 Task: Look for space in Anshan, China from 22nd June, 2023 to 30th June, 2023 for 2 adults in price range Rs.7000 to Rs.15000. Place can be entire place with 1  bedroom having 1 bed and 1 bathroom. Property type can be house, flat, guest house, hotel. Booking option can be shelf check-in. Required host language is Chinese (Simplified).
Action: Mouse moved to (690, 92)
Screenshot: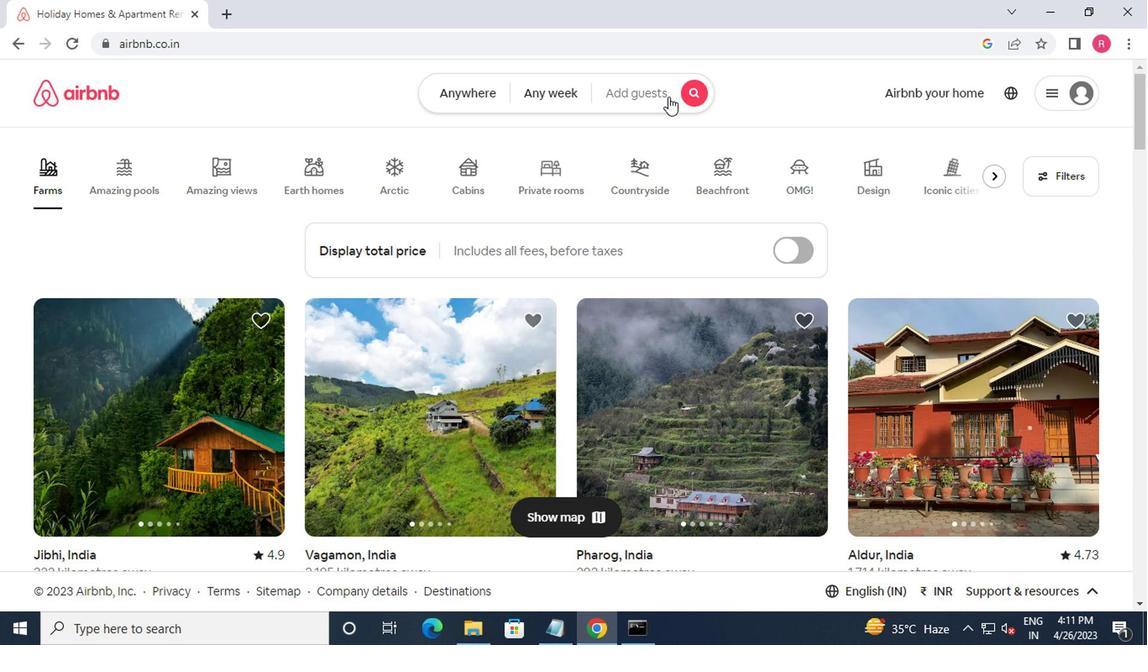 
Action: Mouse pressed left at (690, 92)
Screenshot: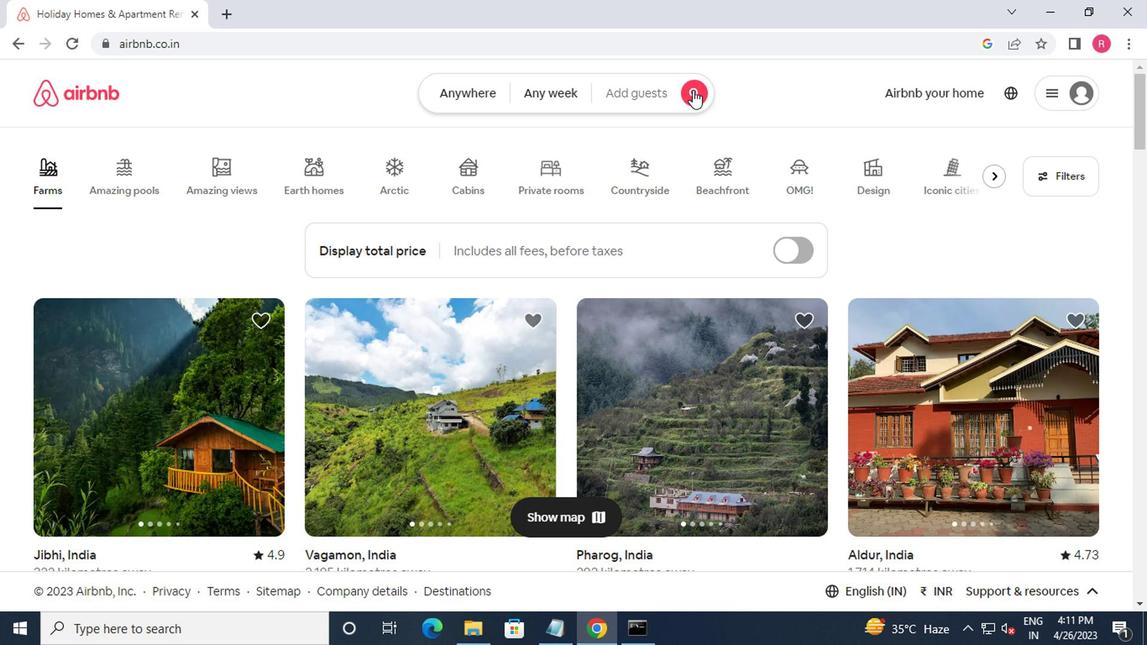 
Action: Mouse moved to (370, 173)
Screenshot: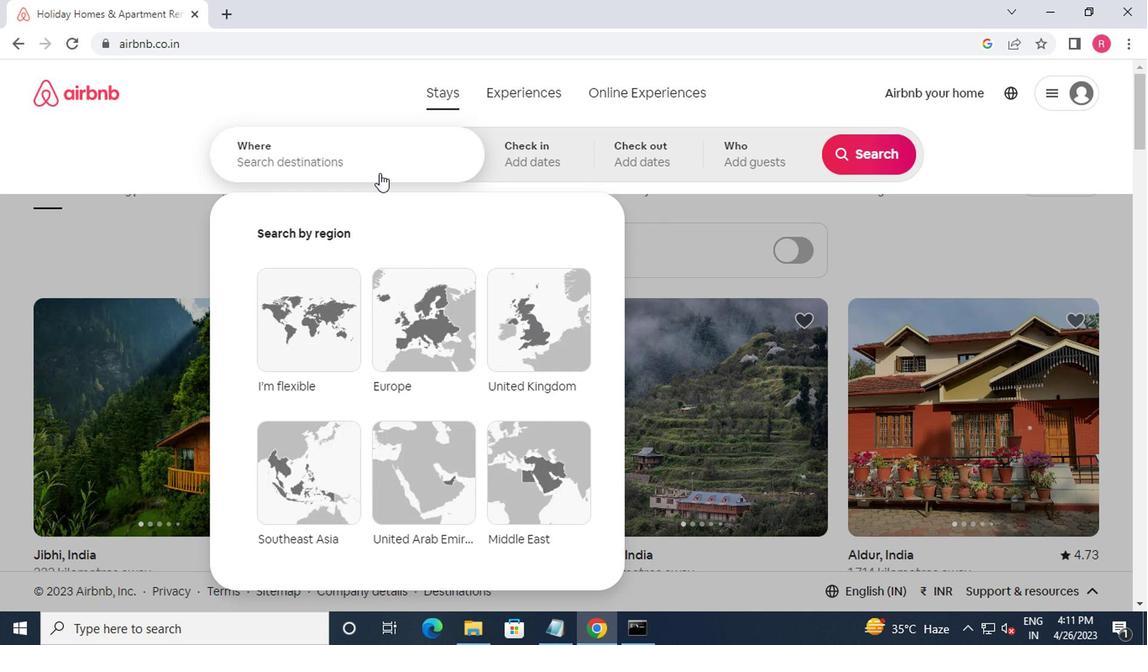 
Action: Mouse pressed left at (370, 173)
Screenshot: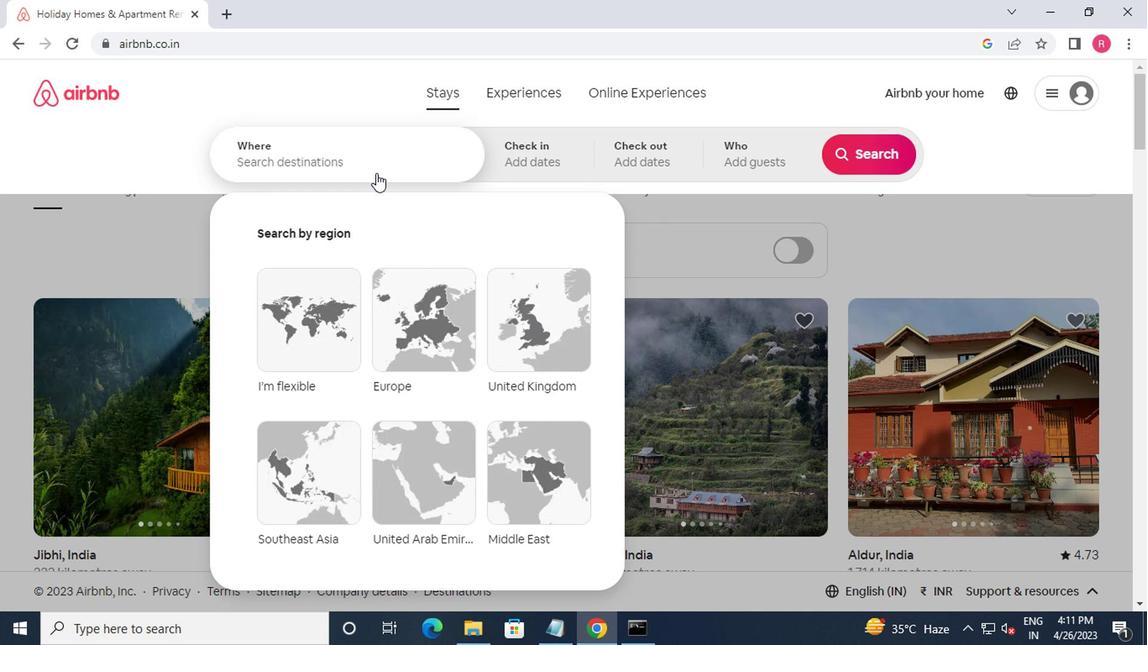 
Action: Mouse moved to (376, 171)
Screenshot: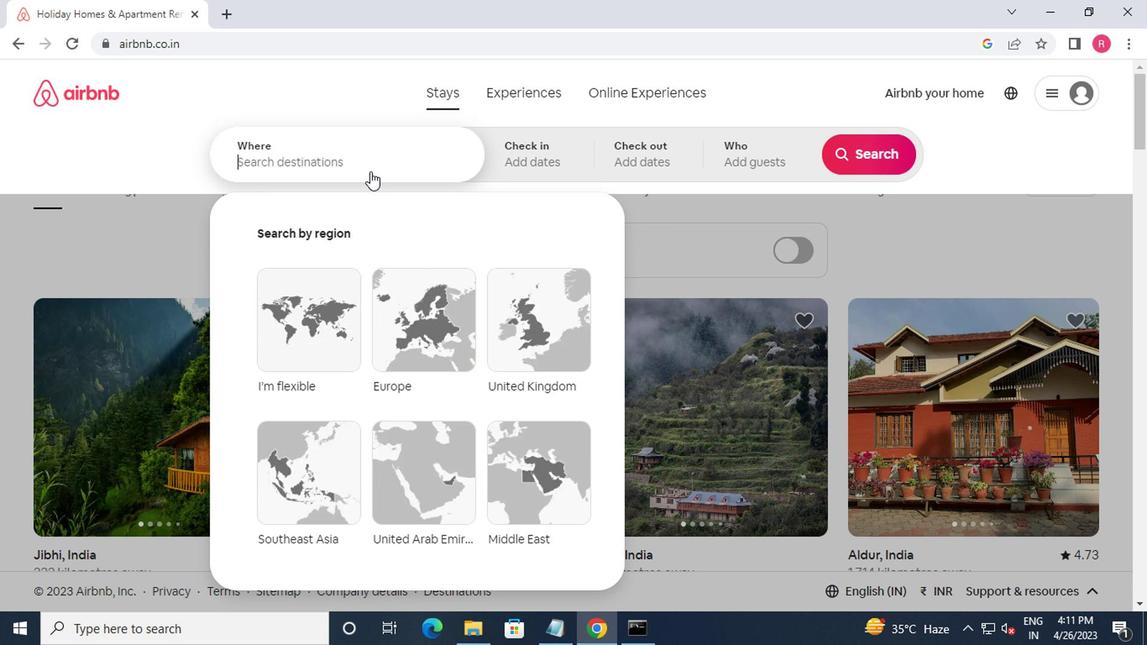 
Action: Key pressed anshan,china<Key.down><Key.enter>
Screenshot: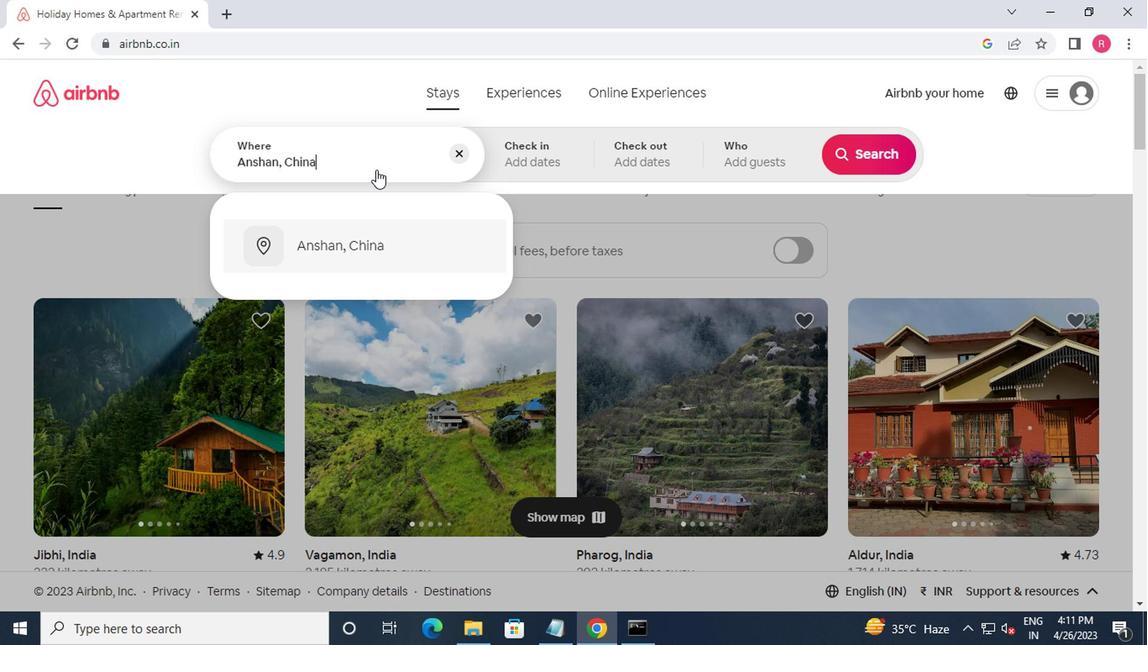 
Action: Mouse moved to (847, 292)
Screenshot: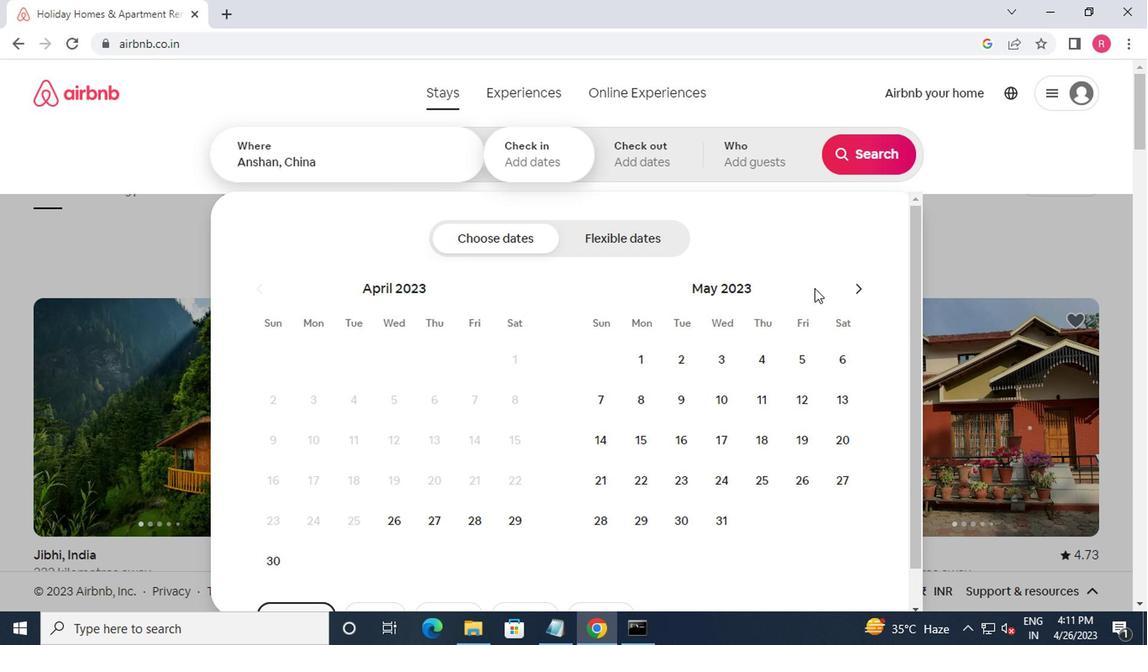 
Action: Mouse pressed left at (847, 292)
Screenshot: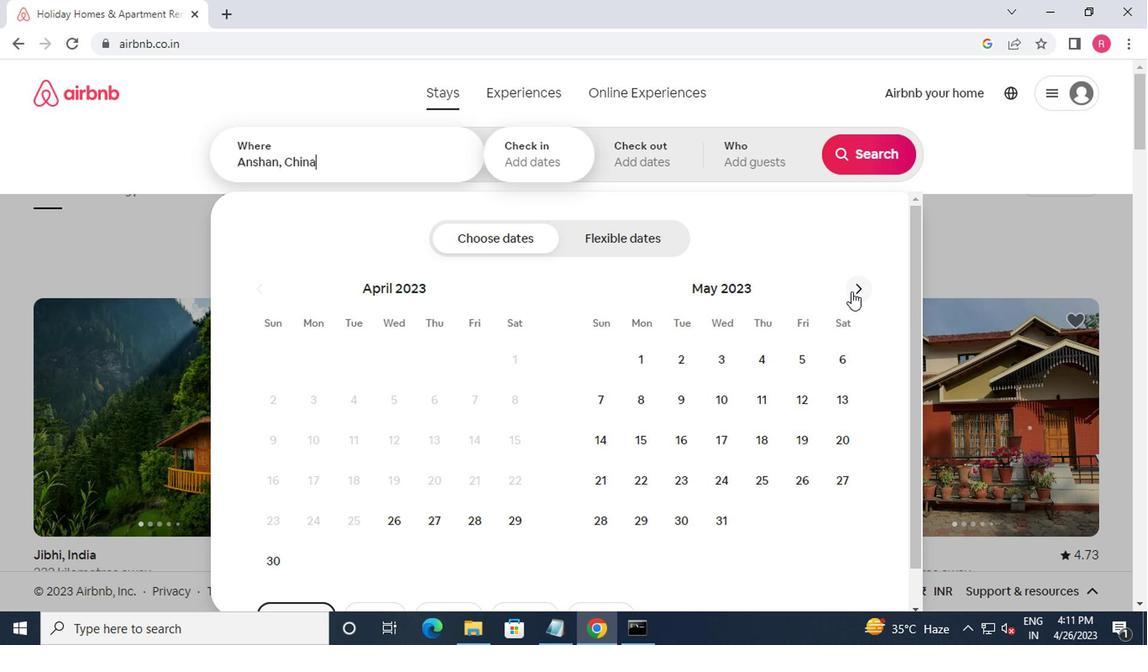 
Action: Mouse moved to (848, 292)
Screenshot: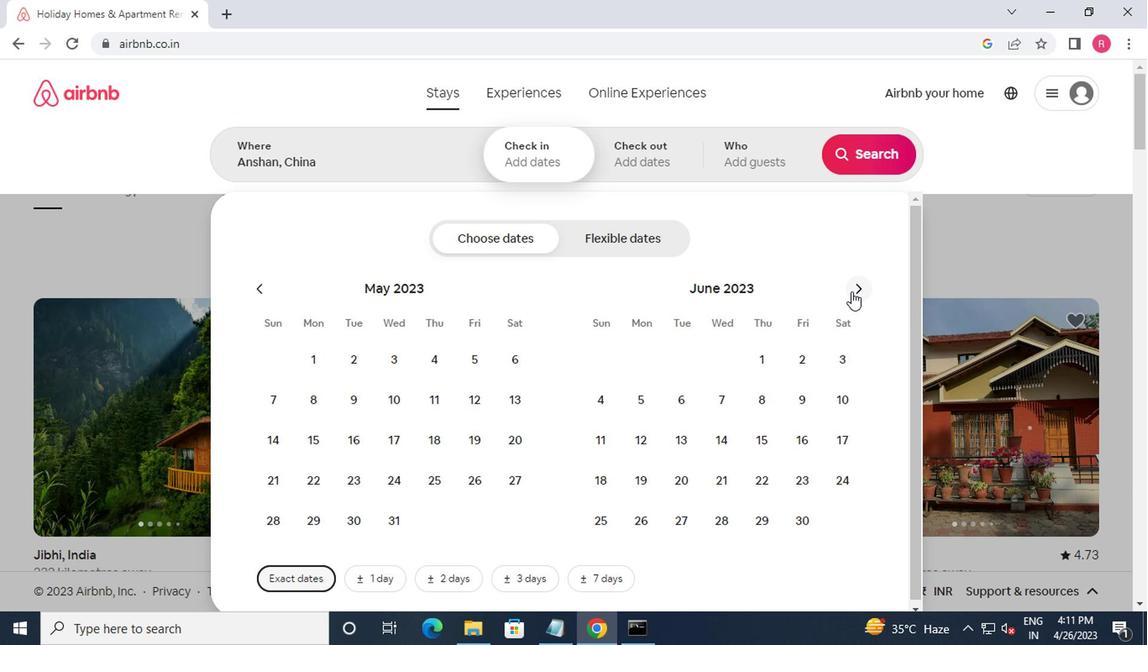 
Action: Mouse pressed left at (848, 292)
Screenshot: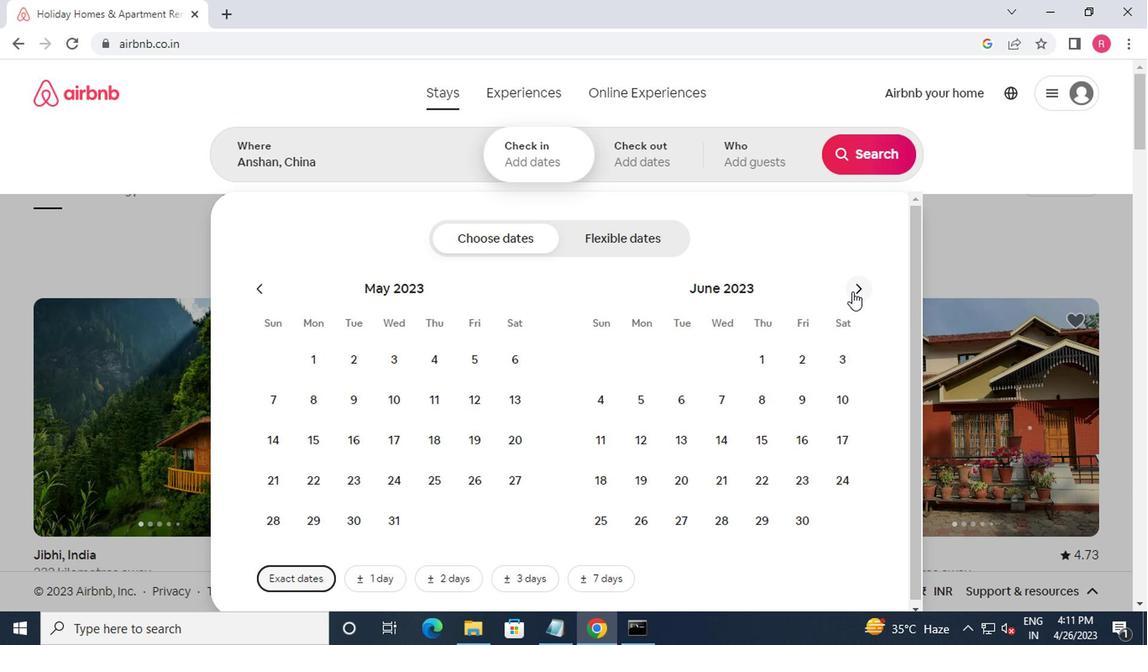 
Action: Mouse moved to (429, 489)
Screenshot: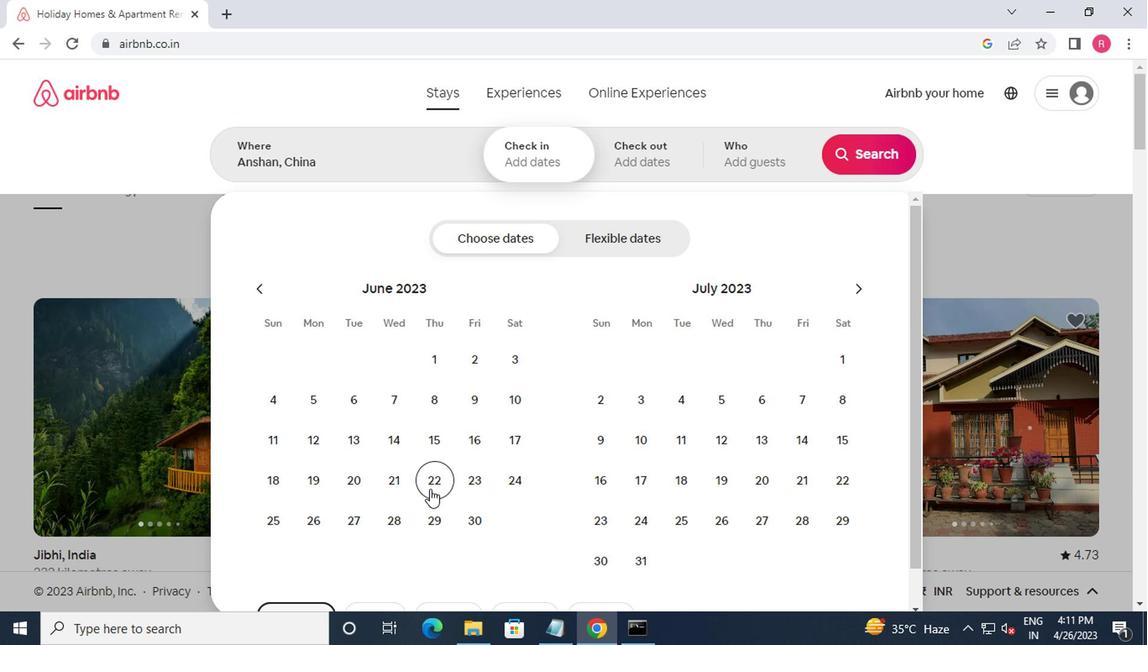 
Action: Mouse pressed left at (429, 489)
Screenshot: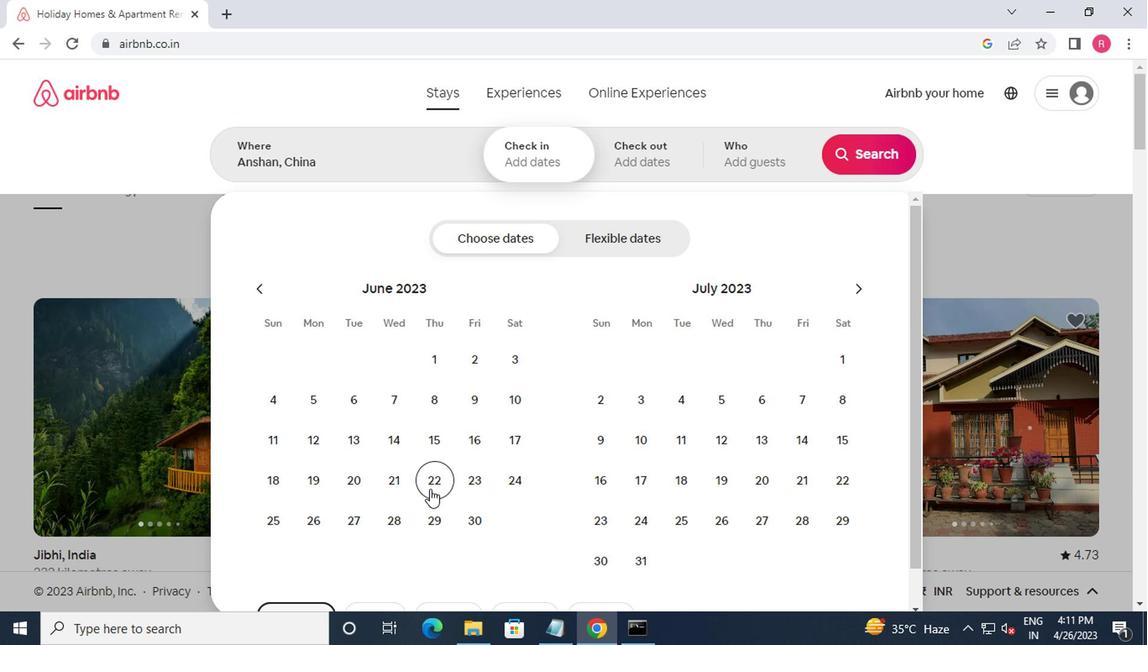 
Action: Mouse moved to (468, 522)
Screenshot: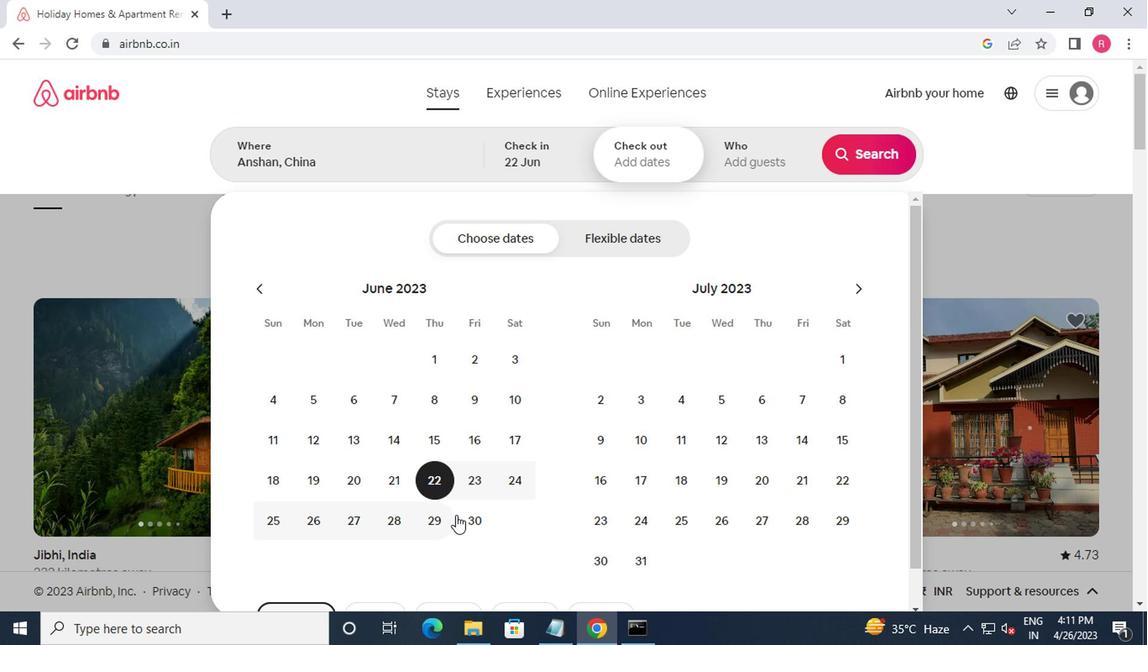 
Action: Mouse pressed left at (468, 522)
Screenshot: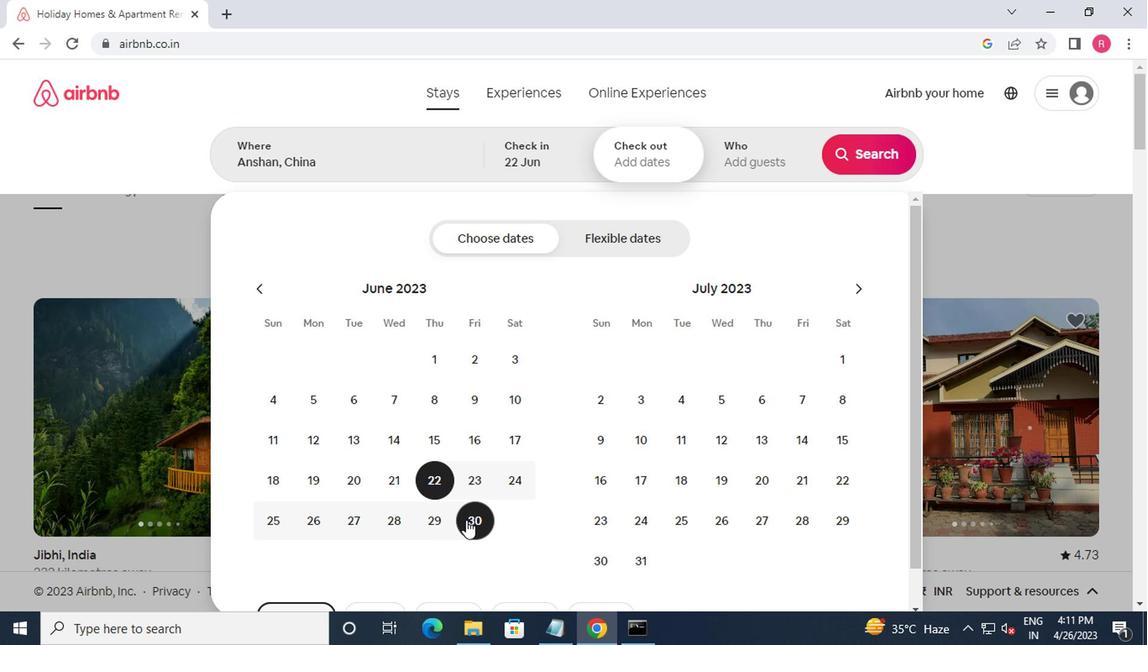 
Action: Mouse moved to (712, 166)
Screenshot: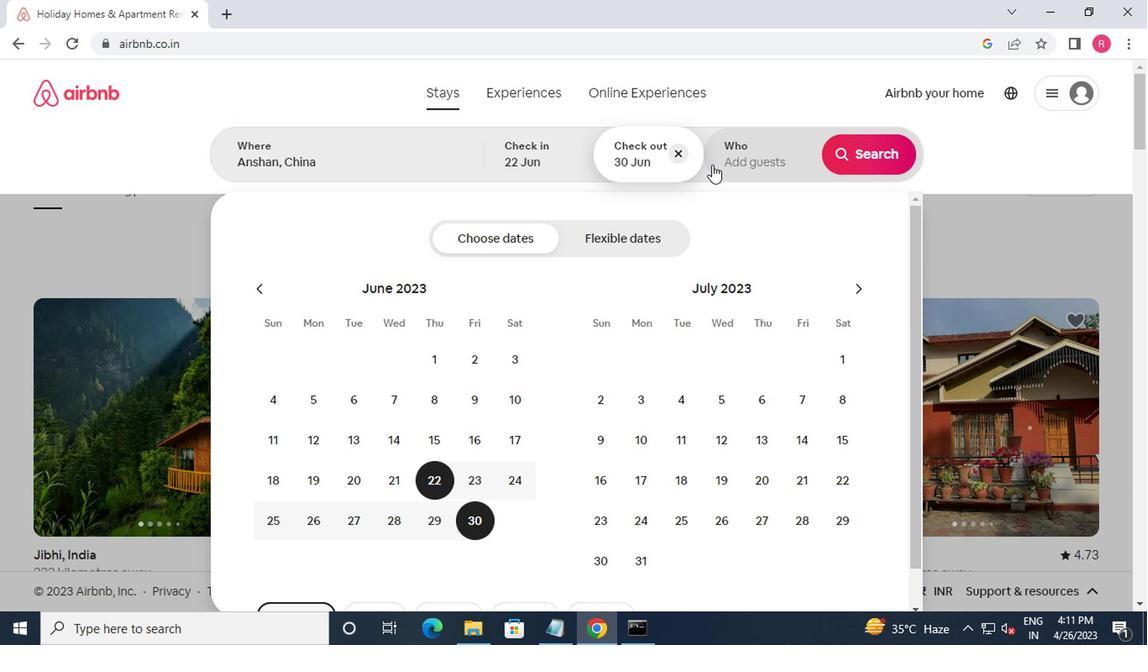 
Action: Mouse pressed left at (712, 166)
Screenshot: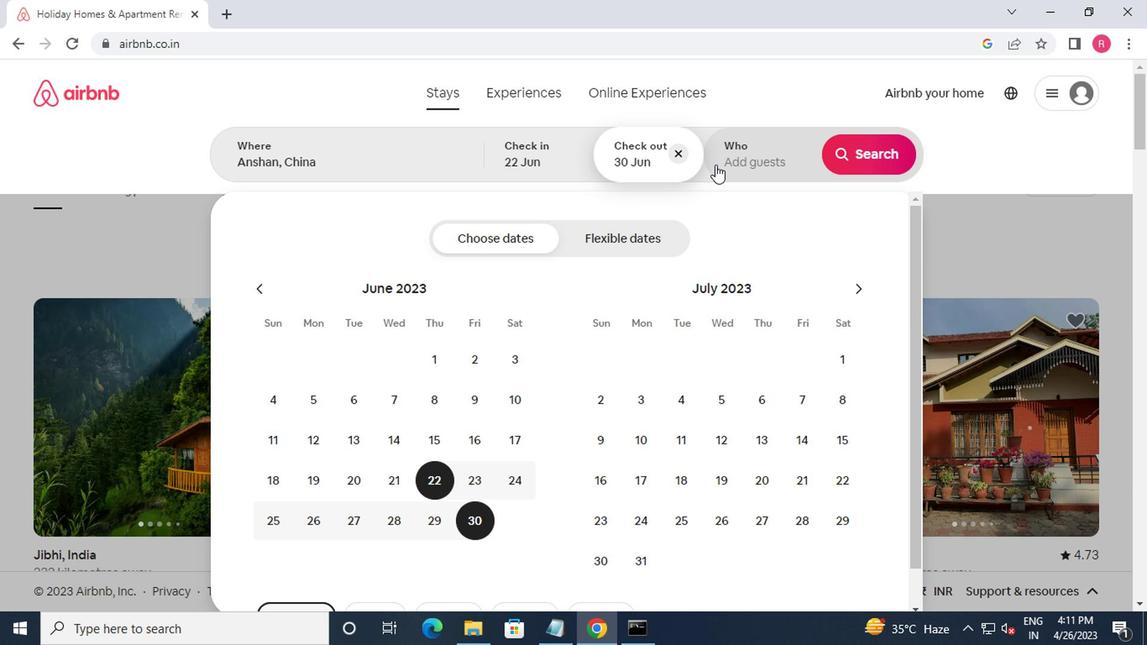 
Action: Mouse moved to (872, 242)
Screenshot: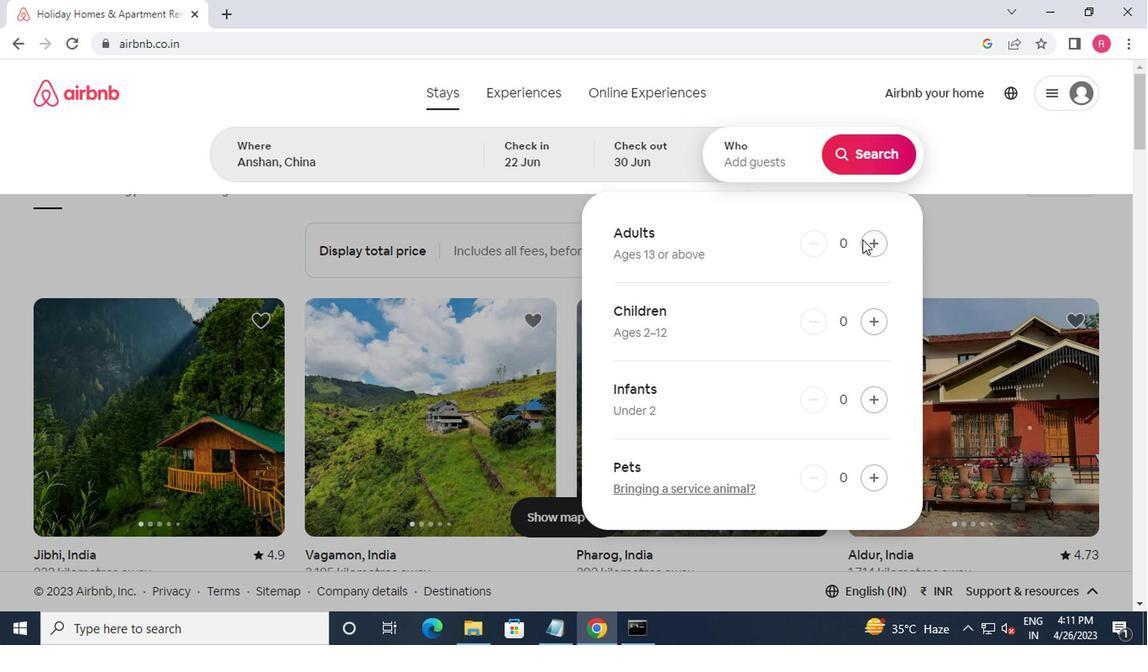 
Action: Mouse pressed left at (872, 242)
Screenshot: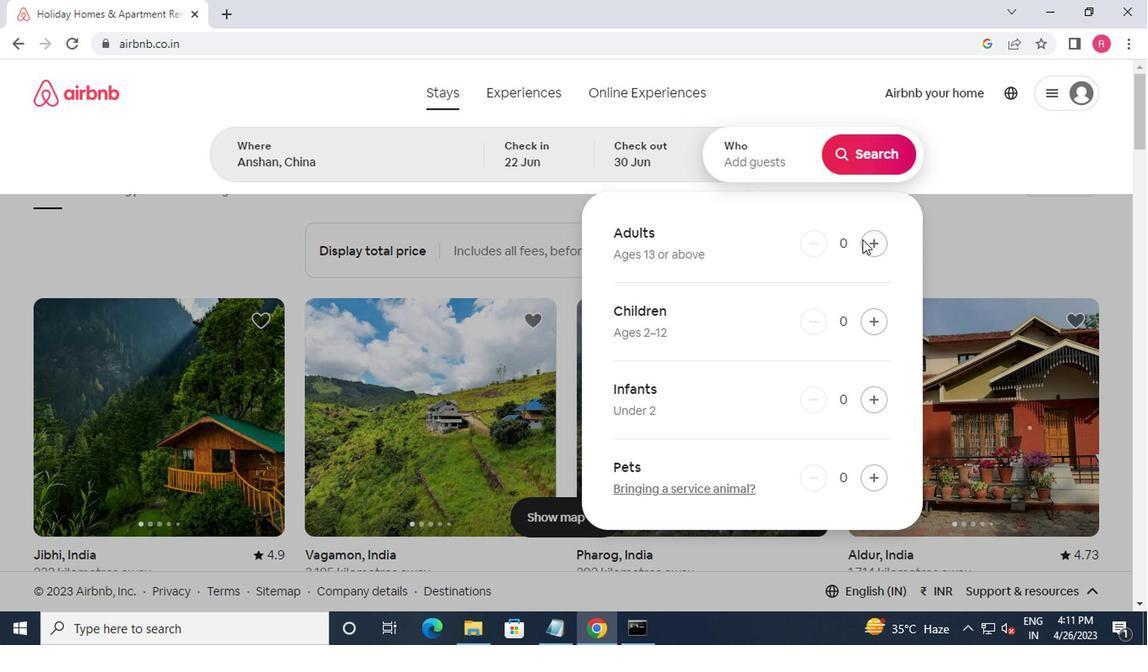 
Action: Mouse moved to (874, 242)
Screenshot: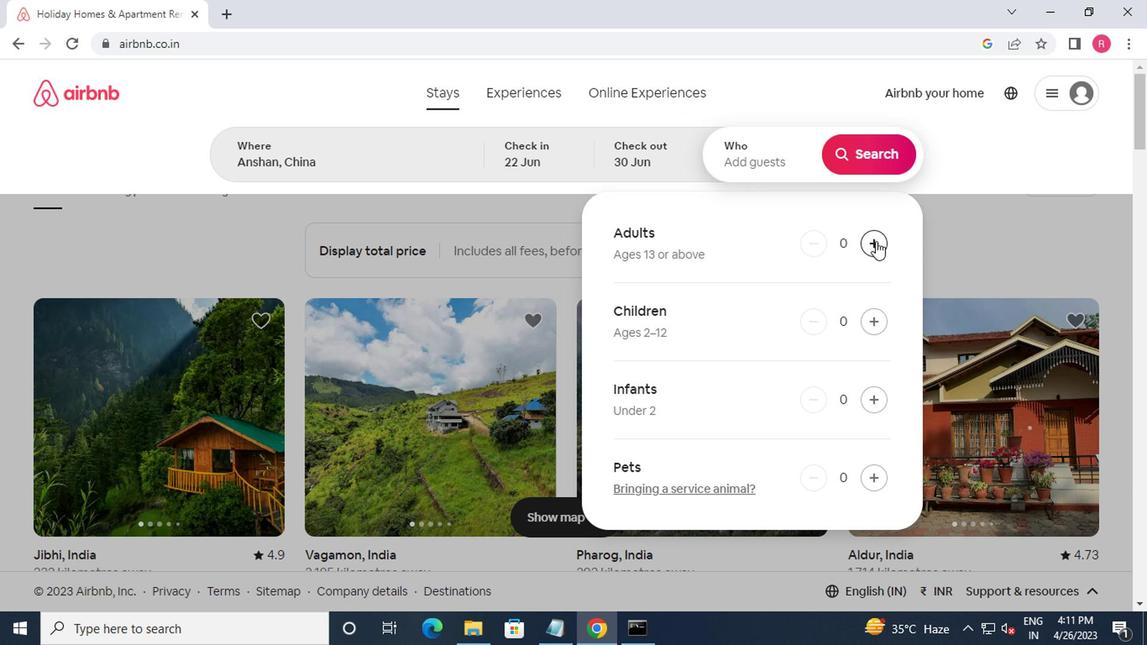 
Action: Mouse pressed left at (874, 242)
Screenshot: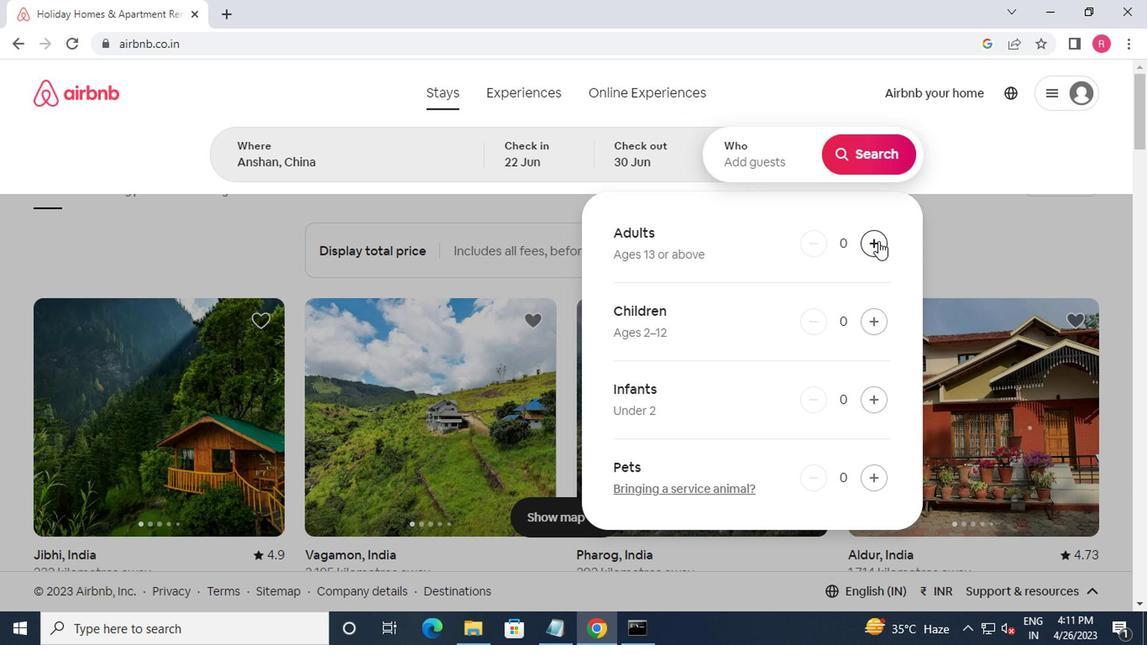 
Action: Mouse moved to (856, 160)
Screenshot: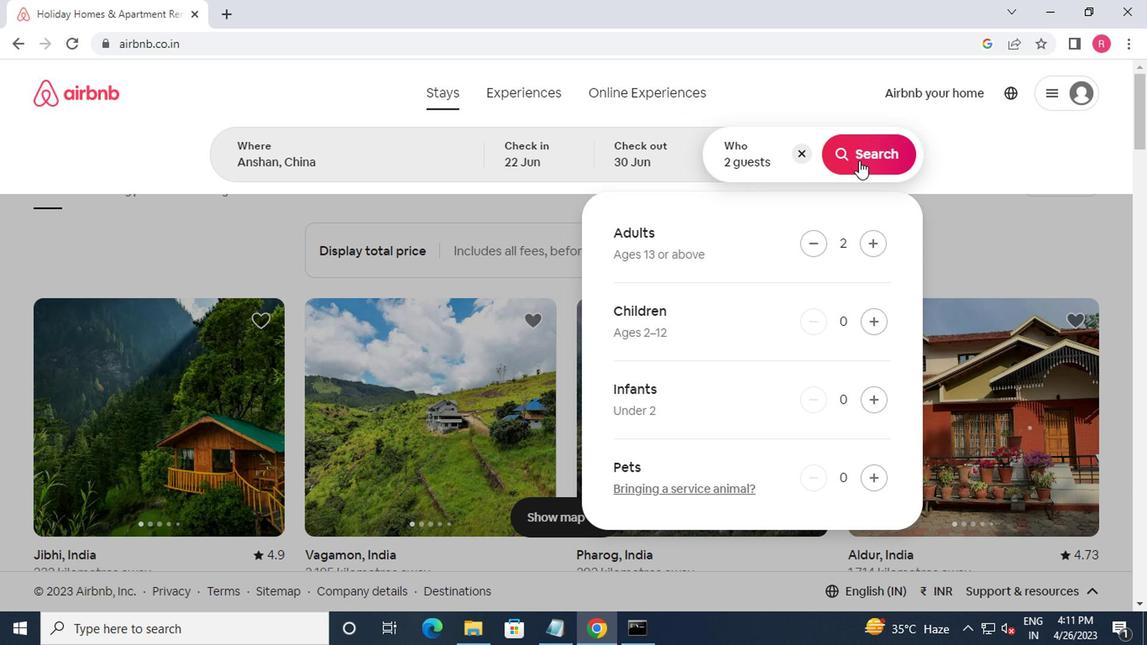 
Action: Mouse pressed left at (856, 160)
Screenshot: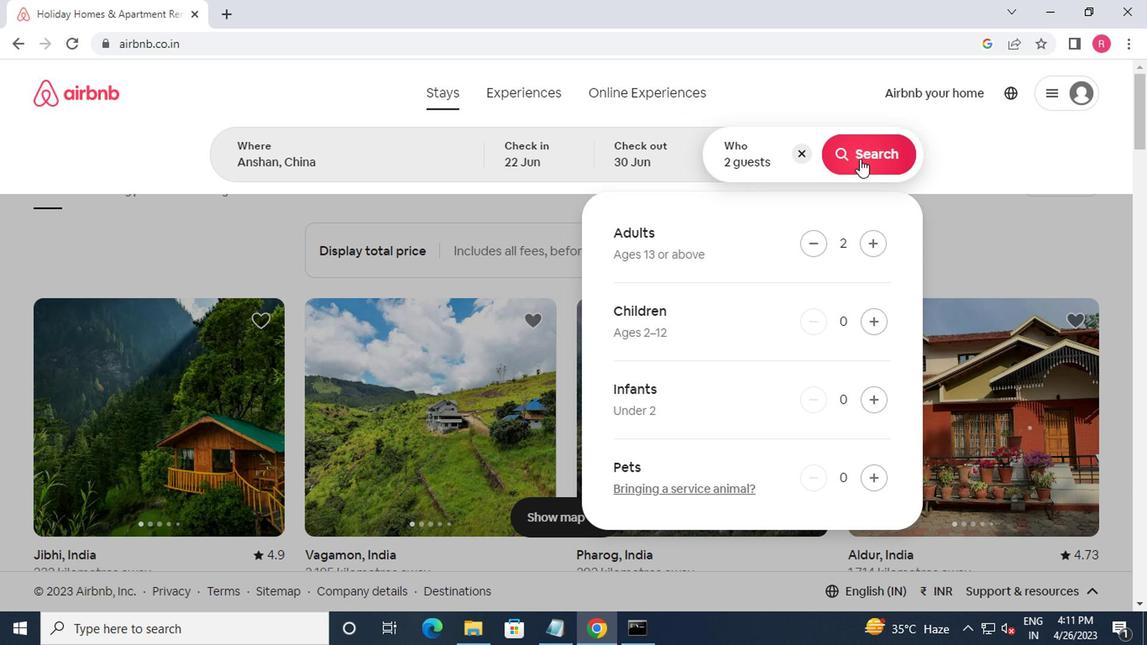 
Action: Mouse moved to (1069, 159)
Screenshot: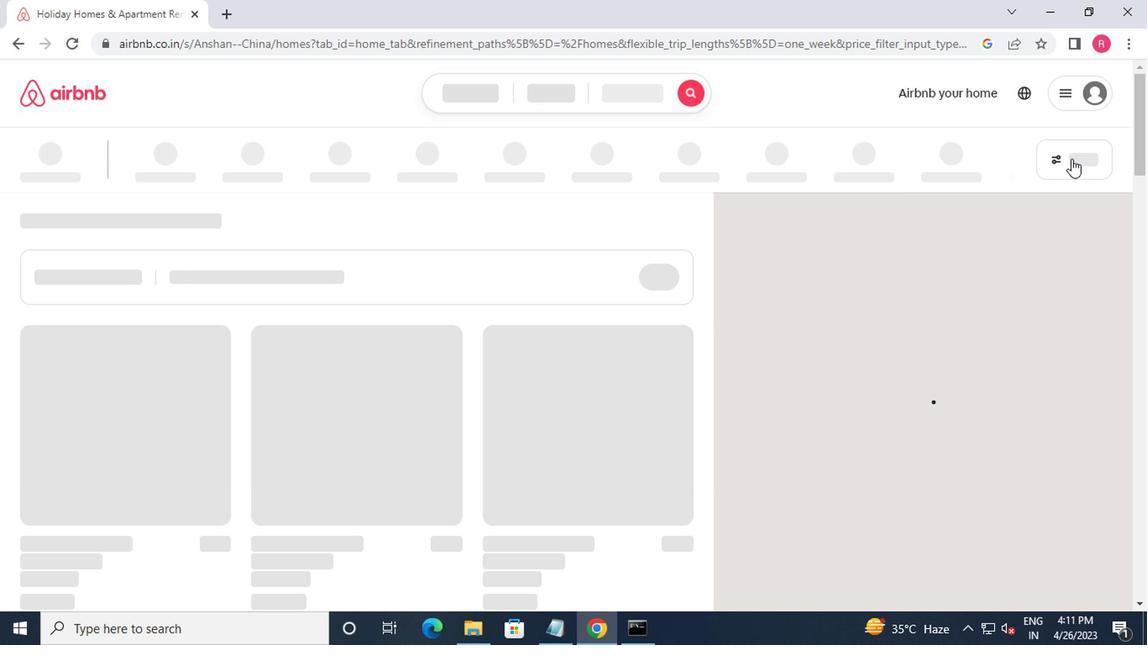 
Action: Mouse pressed left at (1069, 159)
Screenshot: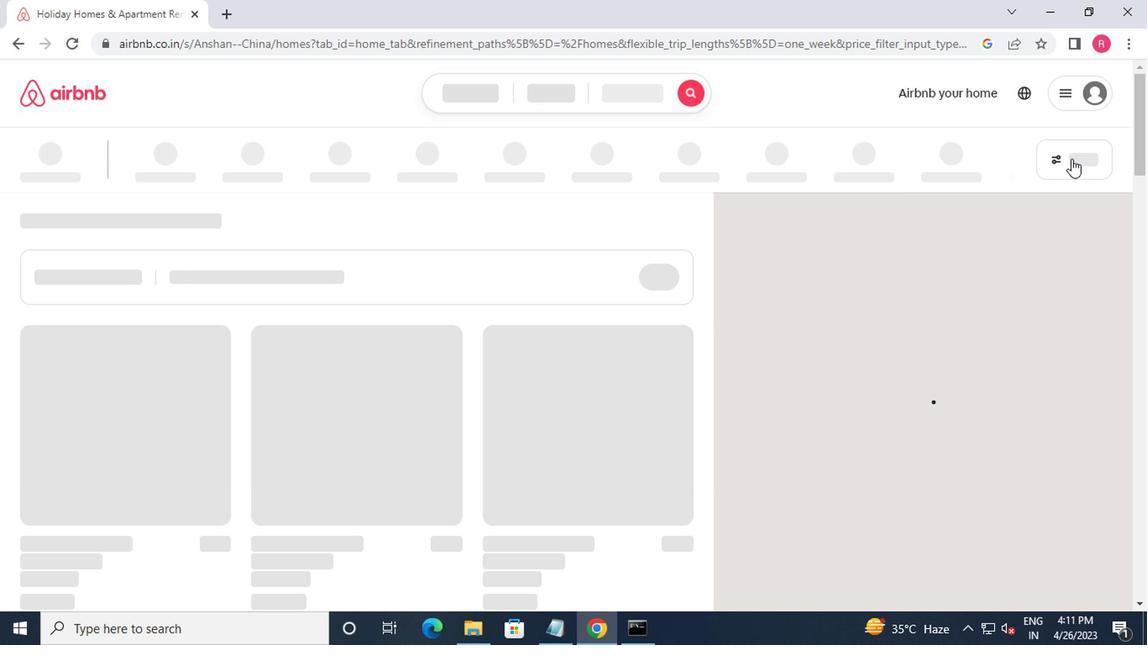 
Action: Mouse moved to (457, 278)
Screenshot: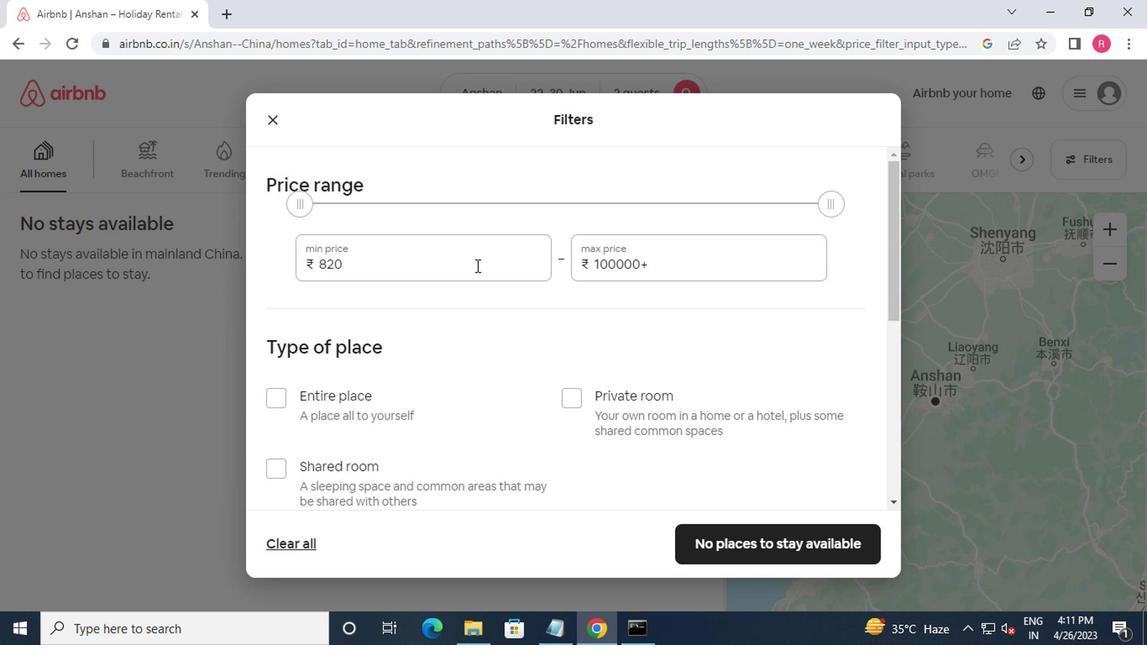 
Action: Mouse pressed left at (457, 278)
Screenshot: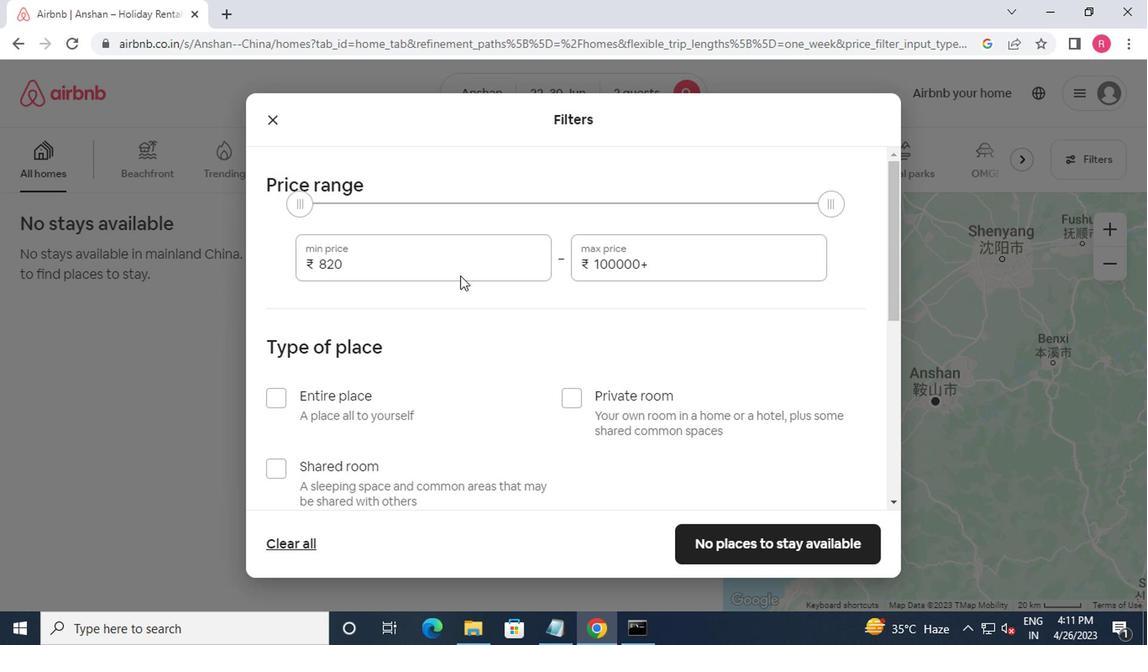 
Action: Mouse moved to (439, 215)
Screenshot: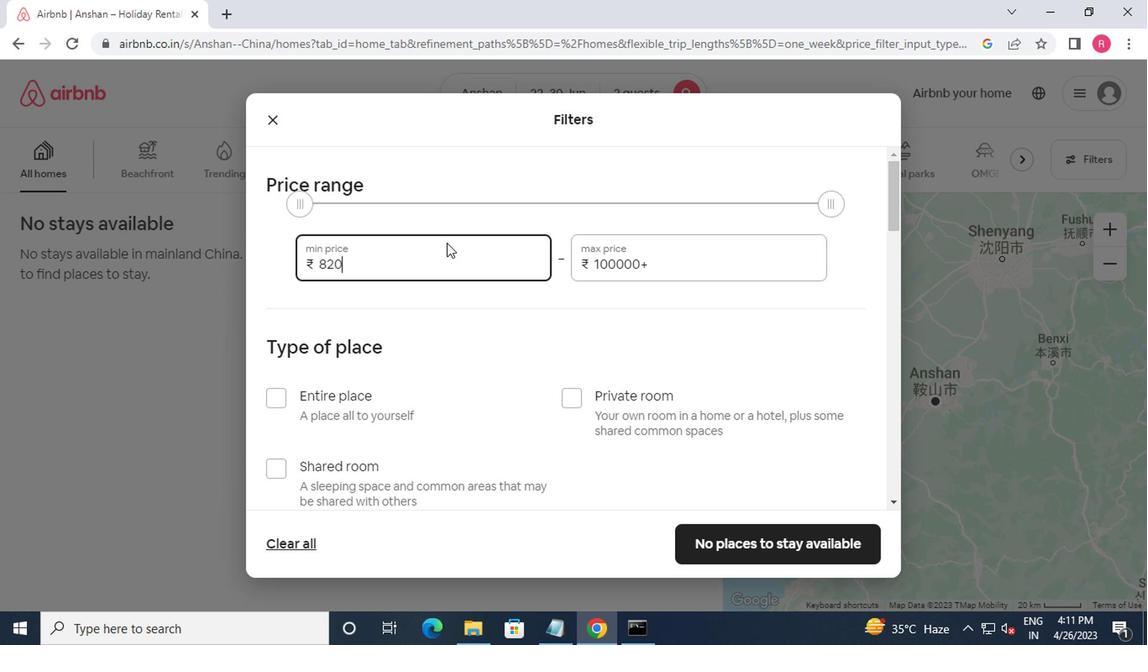 
Action: Key pressed <Key.backspace><Key.backspace><Key.backspace><Key.backspace>7000<Key.tab>1<Key.backspace><Key.backspace><Key.backspace><Key.backspace><Key.backspace><Key.backspace><Key.backspace><Key.backspace><Key.backspace><Key.backspace><Key.backspace><Key.backspace><Key.backspace>15000
Screenshot: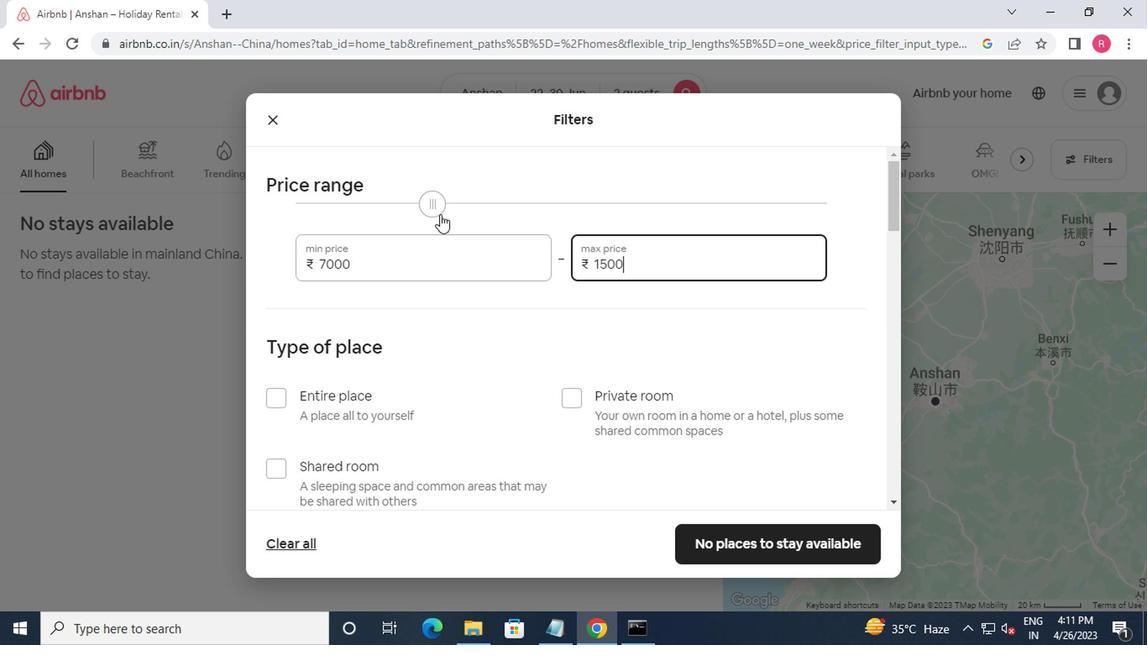 
Action: Mouse moved to (450, 295)
Screenshot: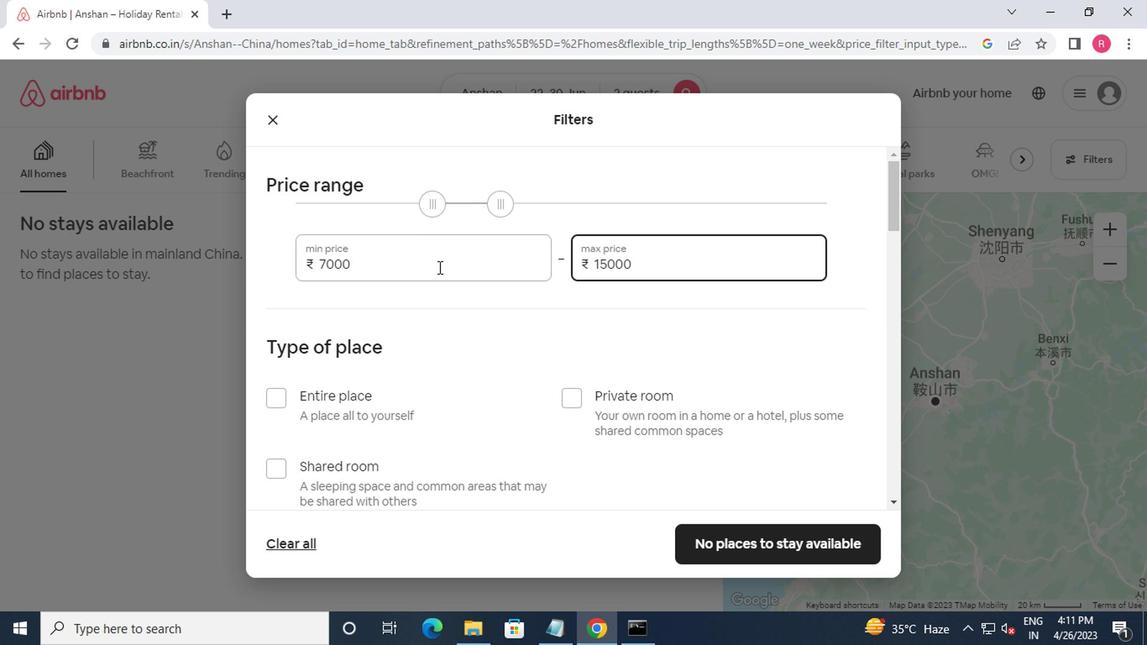 
Action: Mouse scrolled (450, 294) with delta (0, 0)
Screenshot: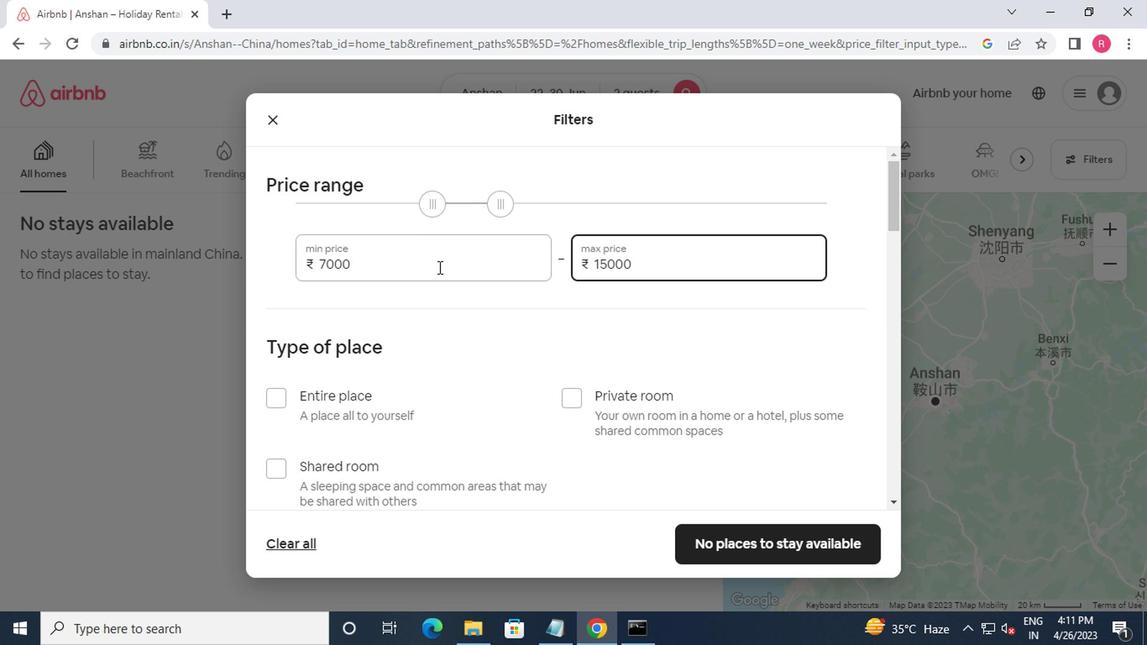 
Action: Mouse moved to (489, 306)
Screenshot: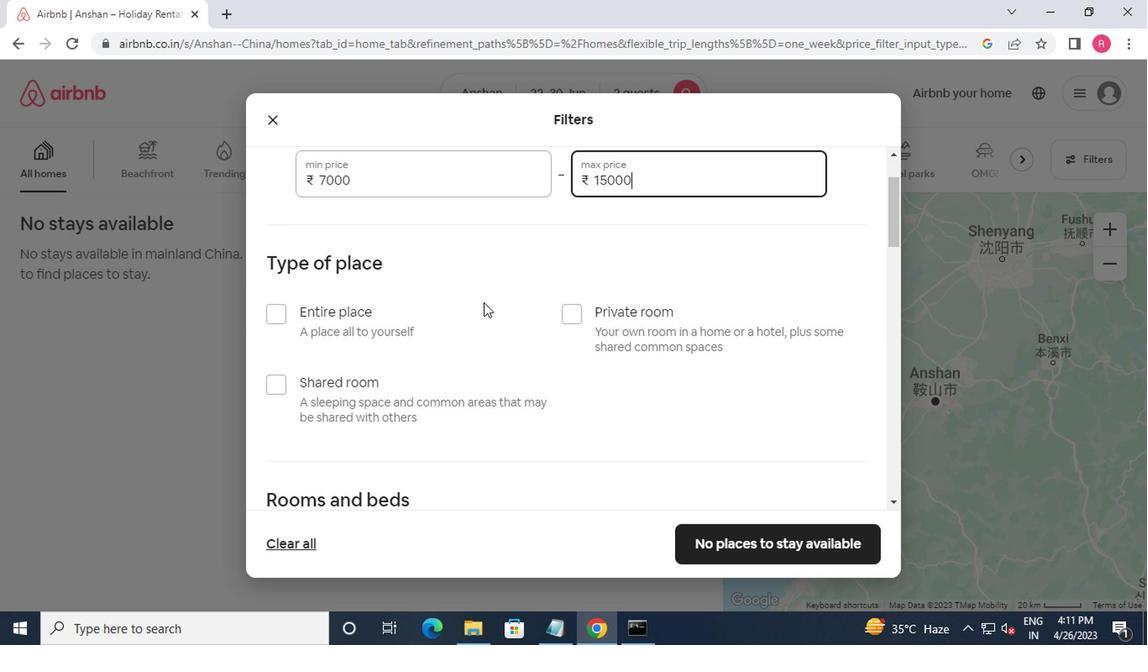 
Action: Mouse scrolled (489, 305) with delta (0, 0)
Screenshot: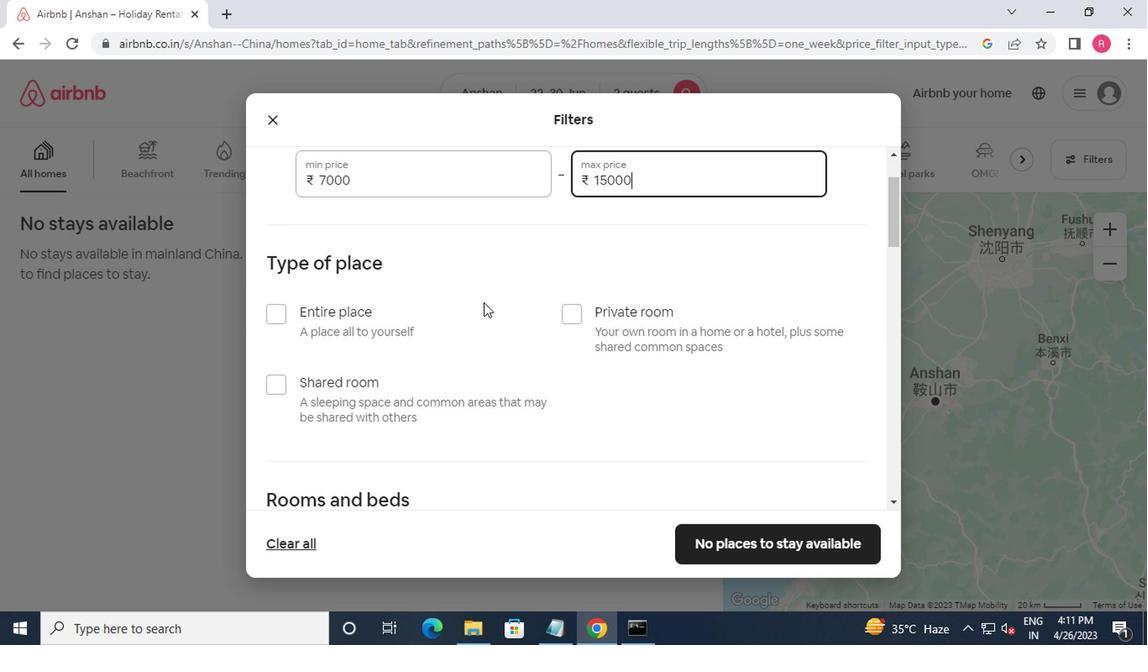 
Action: Mouse moved to (280, 240)
Screenshot: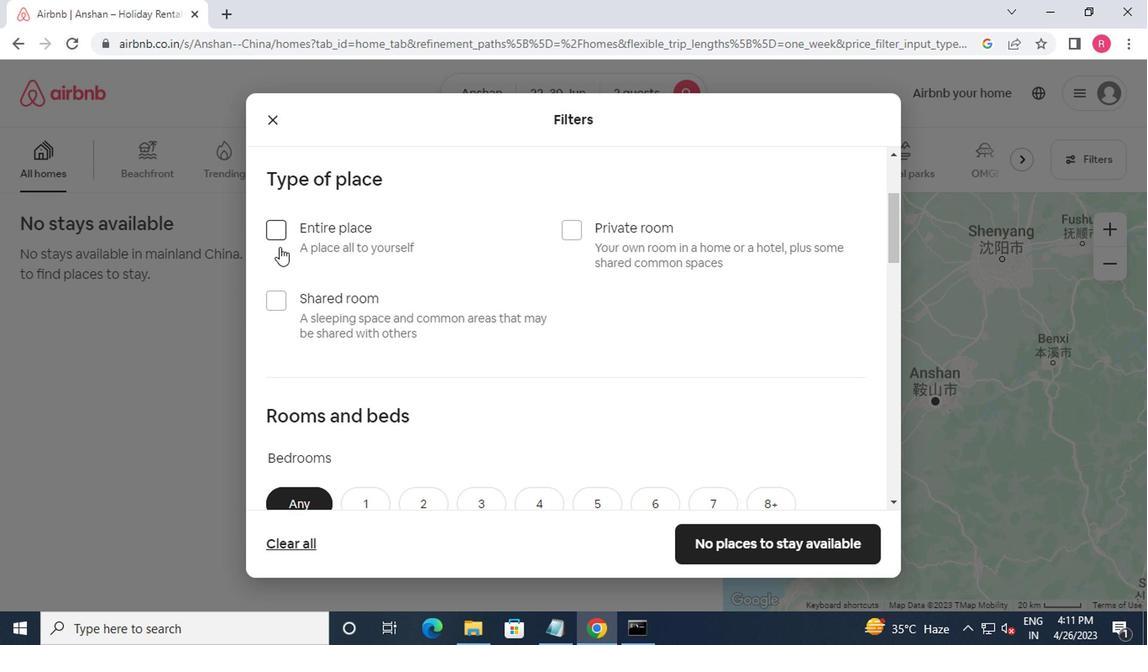 
Action: Mouse pressed left at (280, 240)
Screenshot: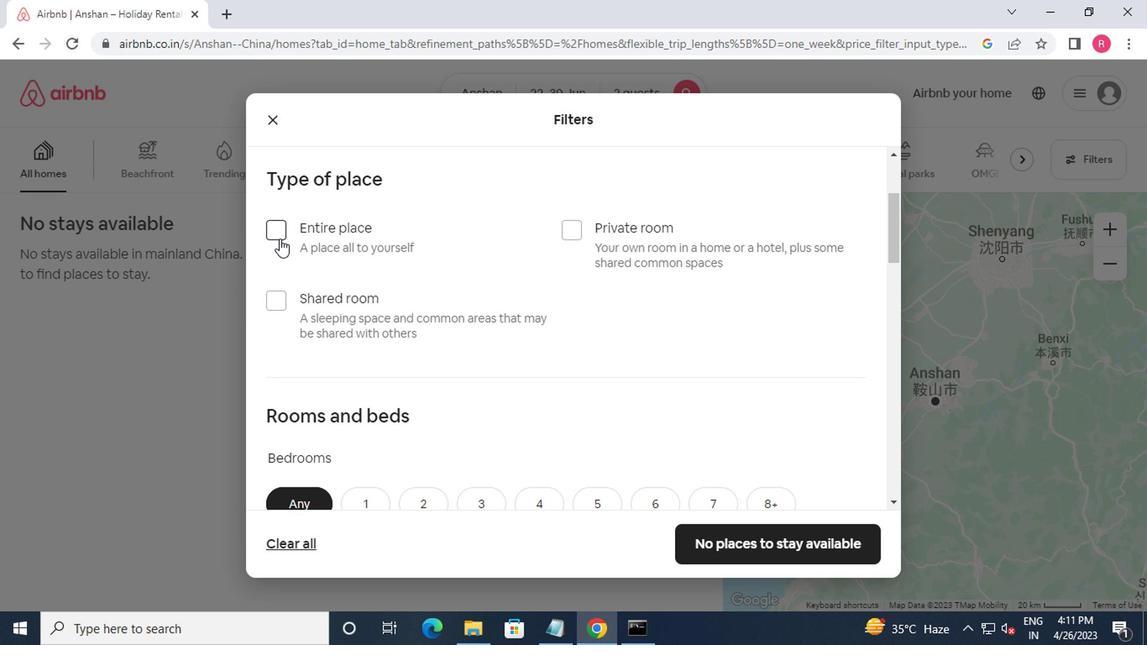 
Action: Mouse moved to (350, 264)
Screenshot: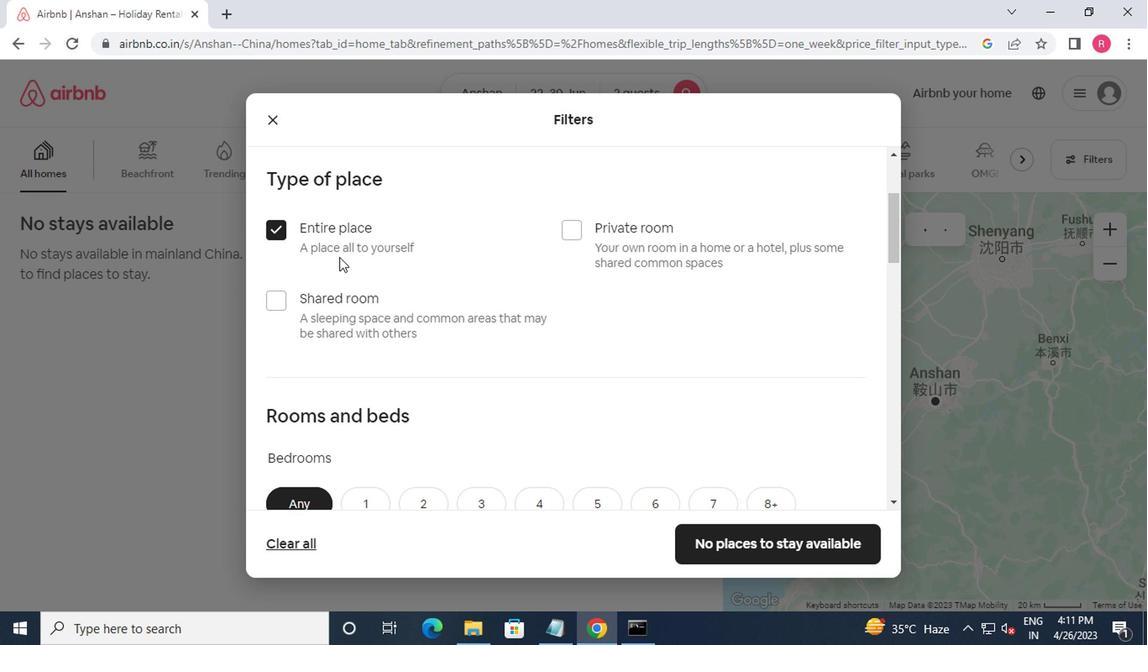 
Action: Mouse scrolled (350, 263) with delta (0, 0)
Screenshot: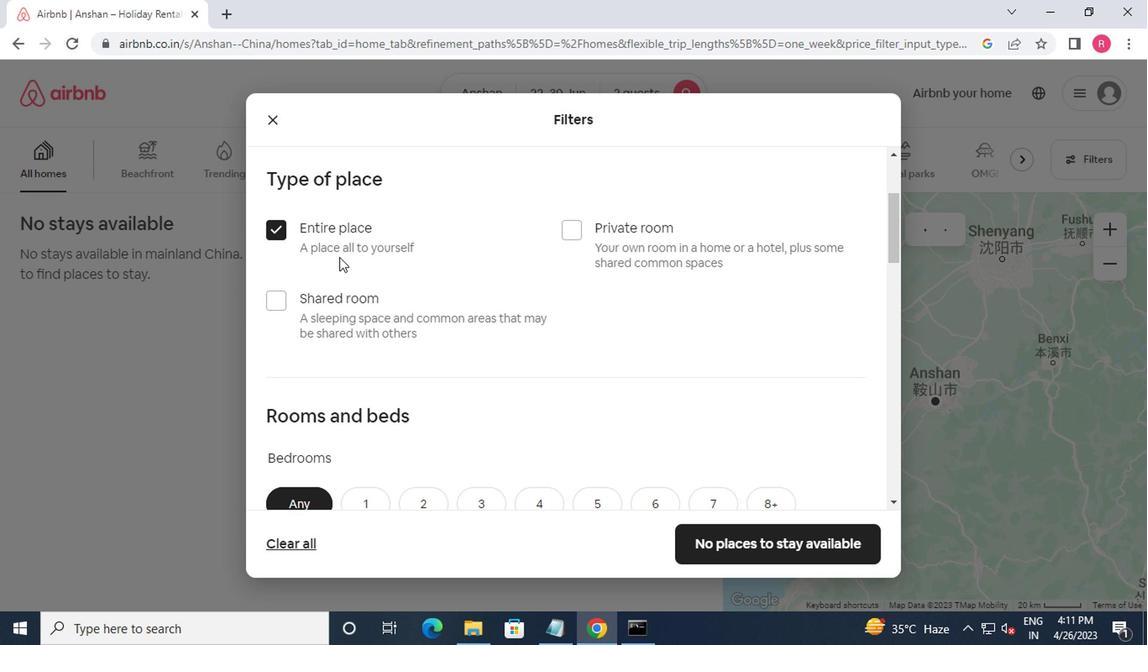 
Action: Mouse moved to (355, 266)
Screenshot: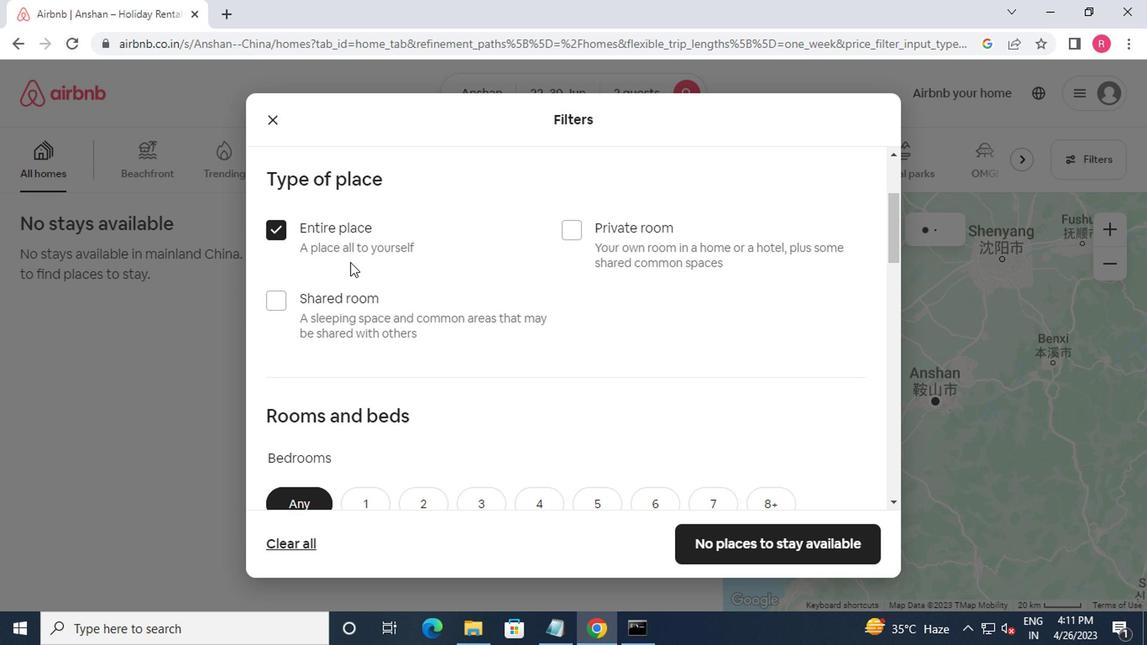 
Action: Mouse scrolled (355, 266) with delta (0, 0)
Screenshot: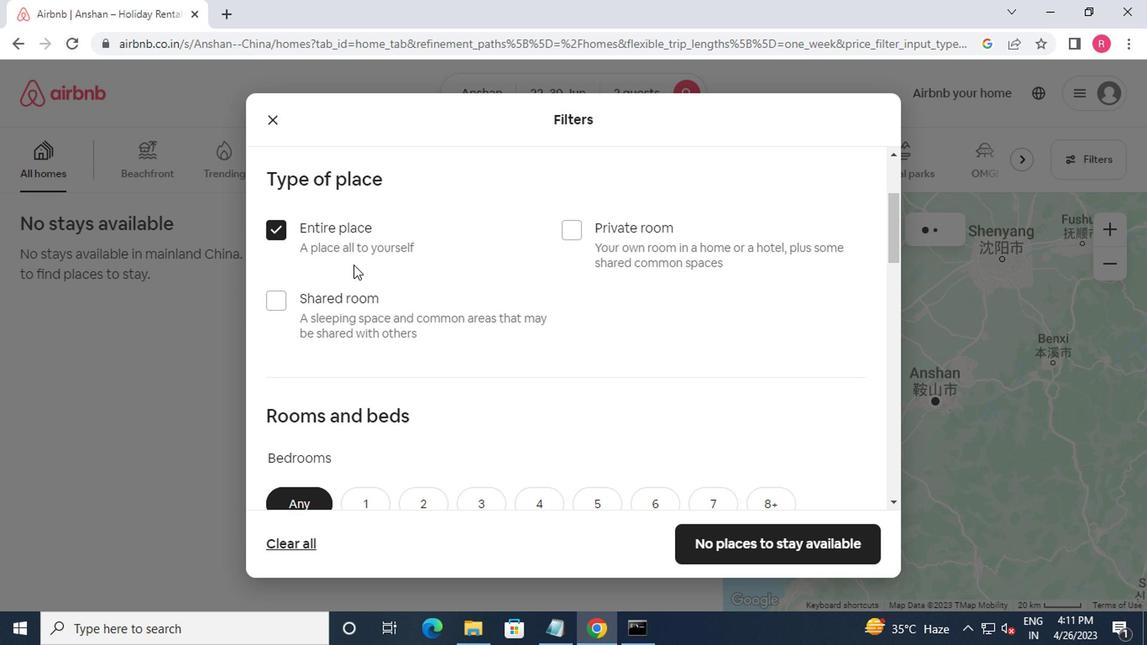 
Action: Mouse moved to (358, 326)
Screenshot: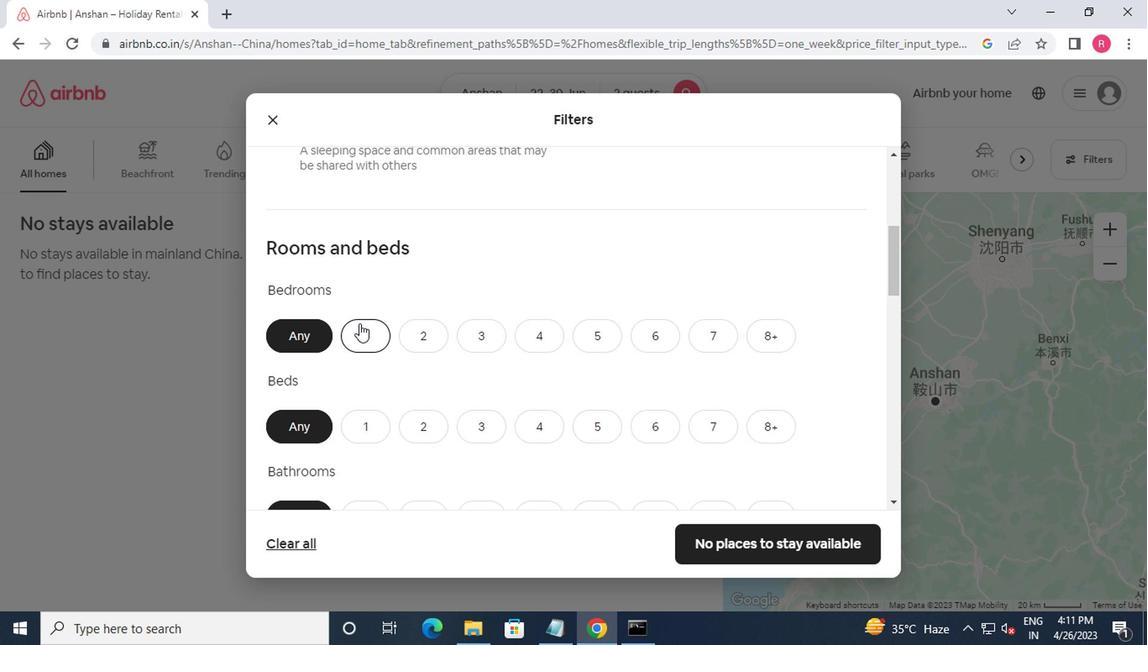 
Action: Mouse pressed left at (358, 326)
Screenshot: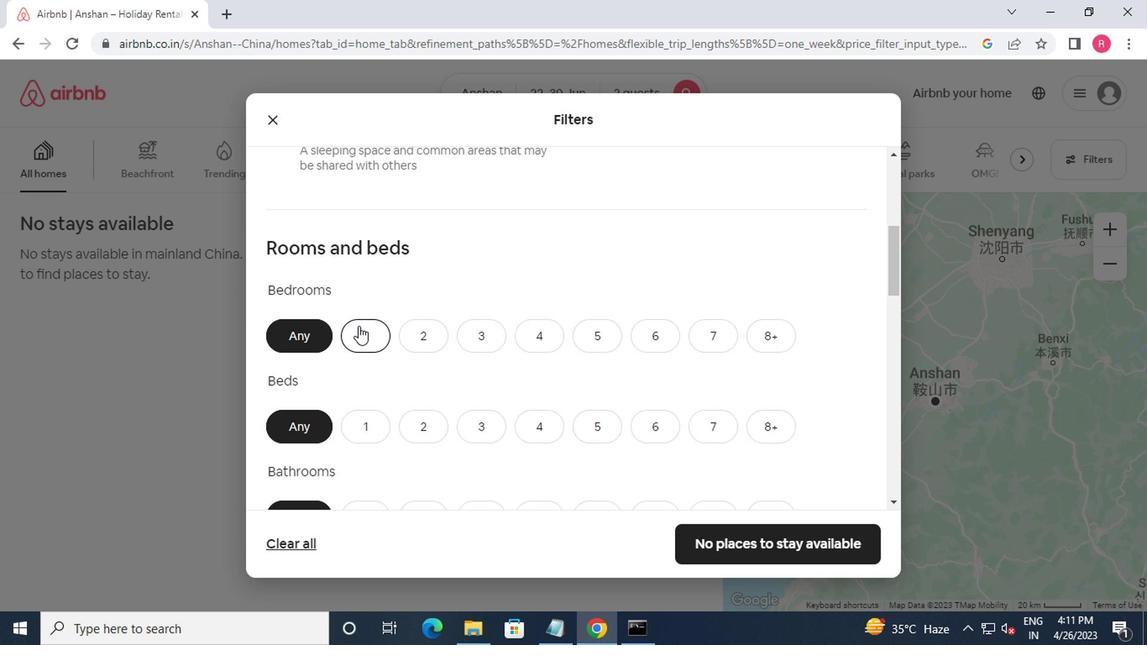 
Action: Mouse moved to (374, 347)
Screenshot: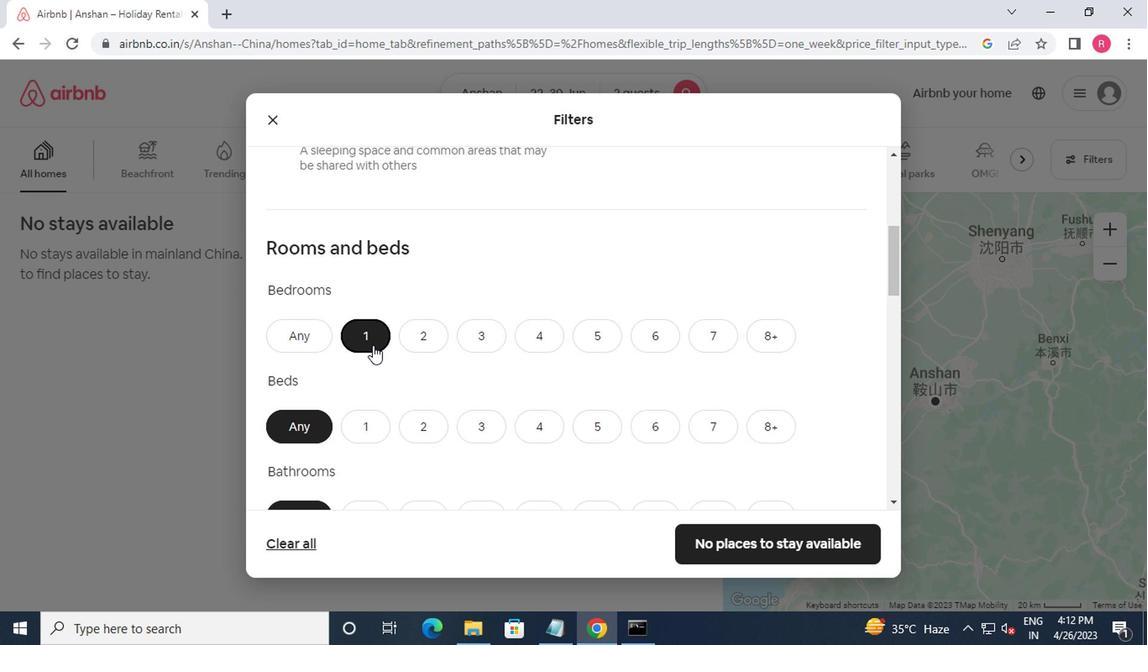 
Action: Mouse scrolled (374, 347) with delta (0, 0)
Screenshot: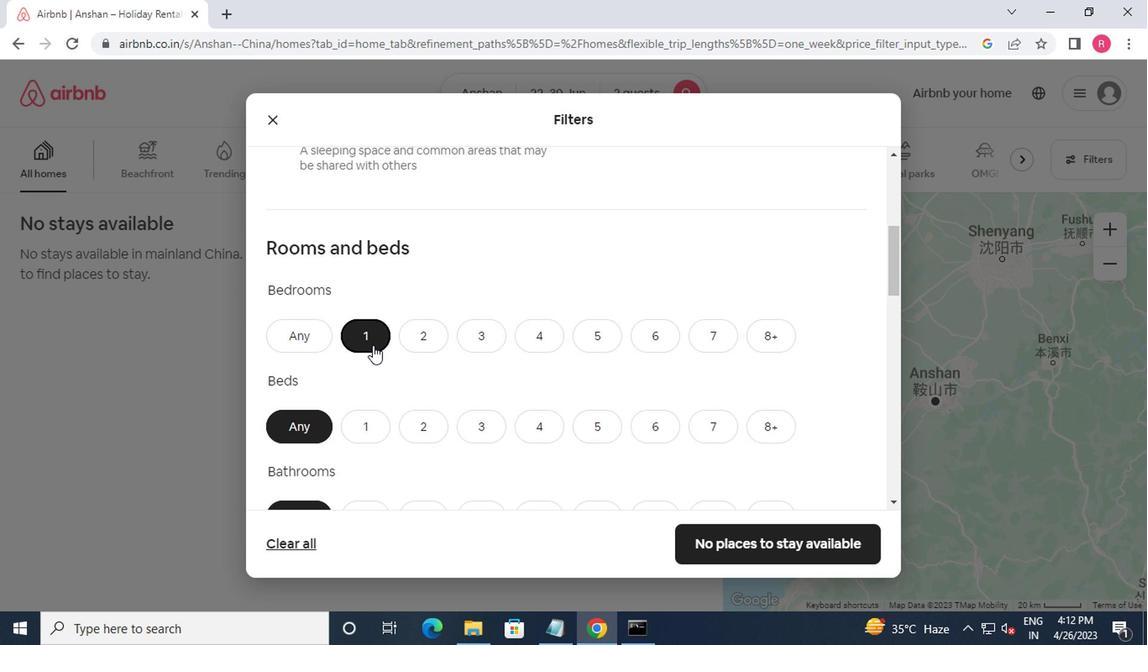 
Action: Mouse moved to (355, 343)
Screenshot: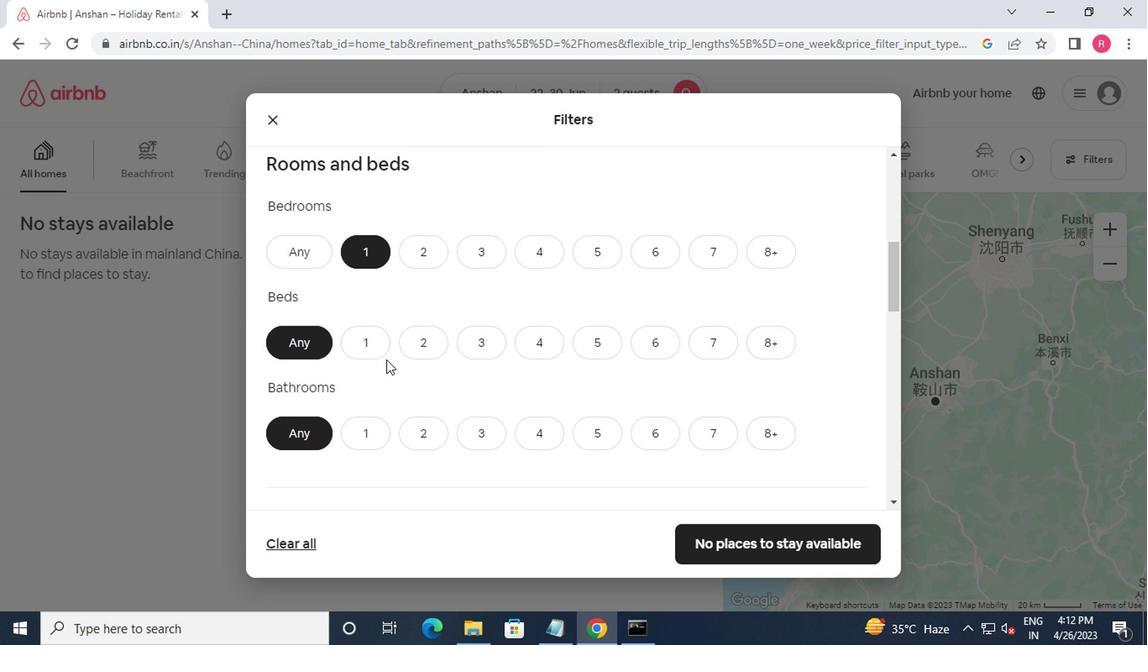 
Action: Mouse pressed left at (355, 343)
Screenshot: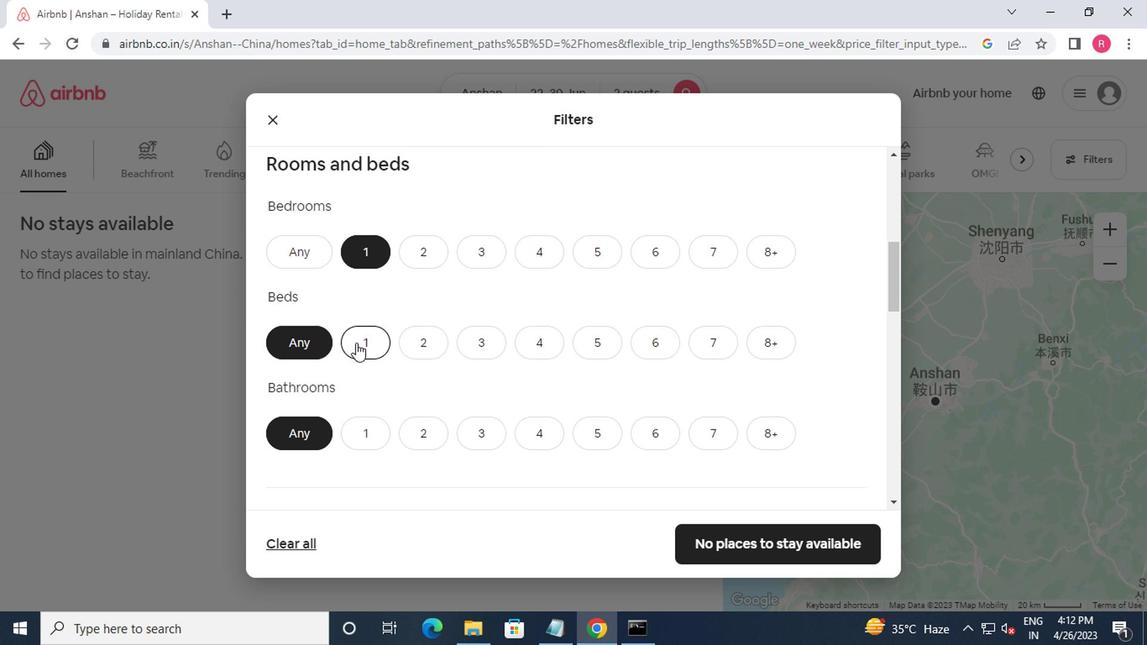 
Action: Mouse moved to (365, 433)
Screenshot: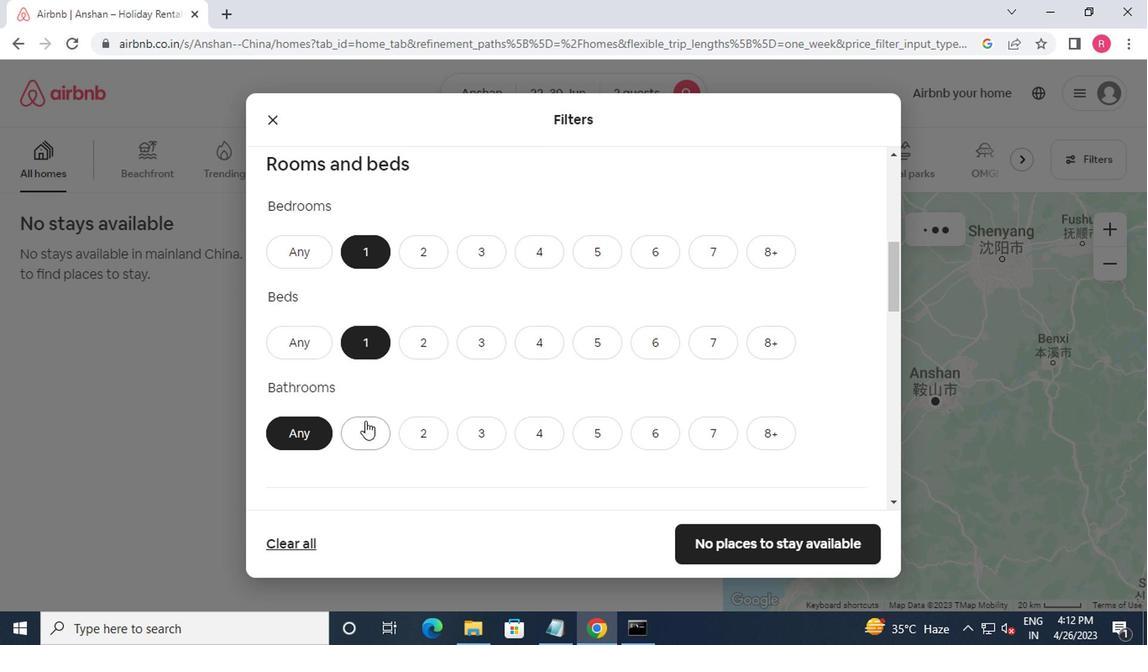 
Action: Mouse pressed left at (365, 433)
Screenshot: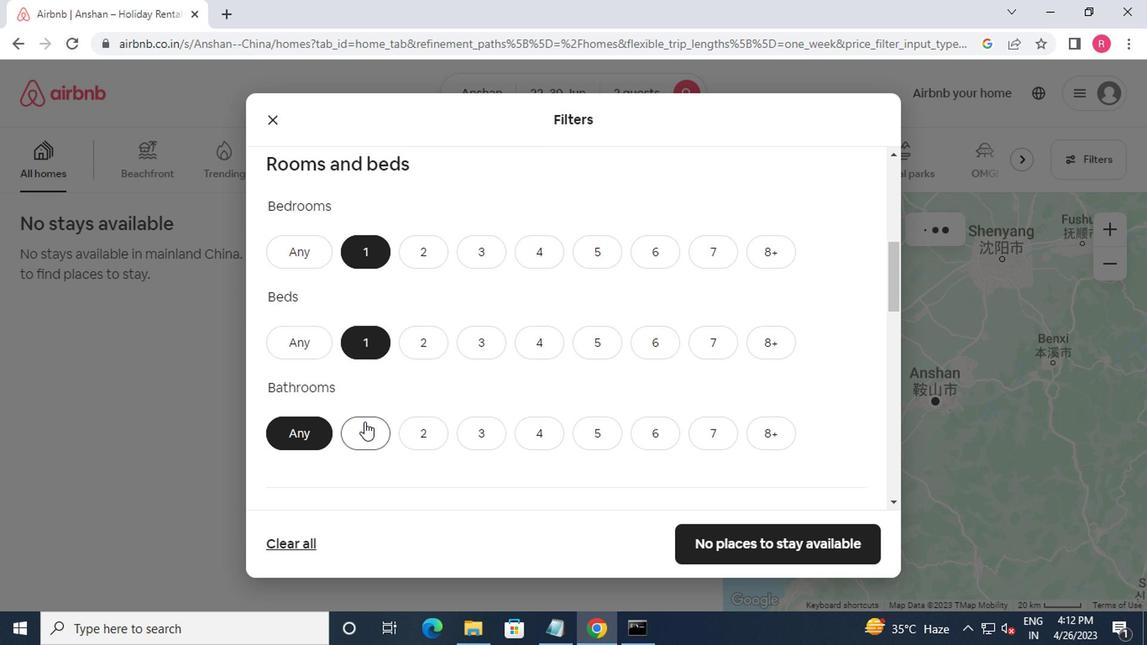 
Action: Mouse moved to (411, 428)
Screenshot: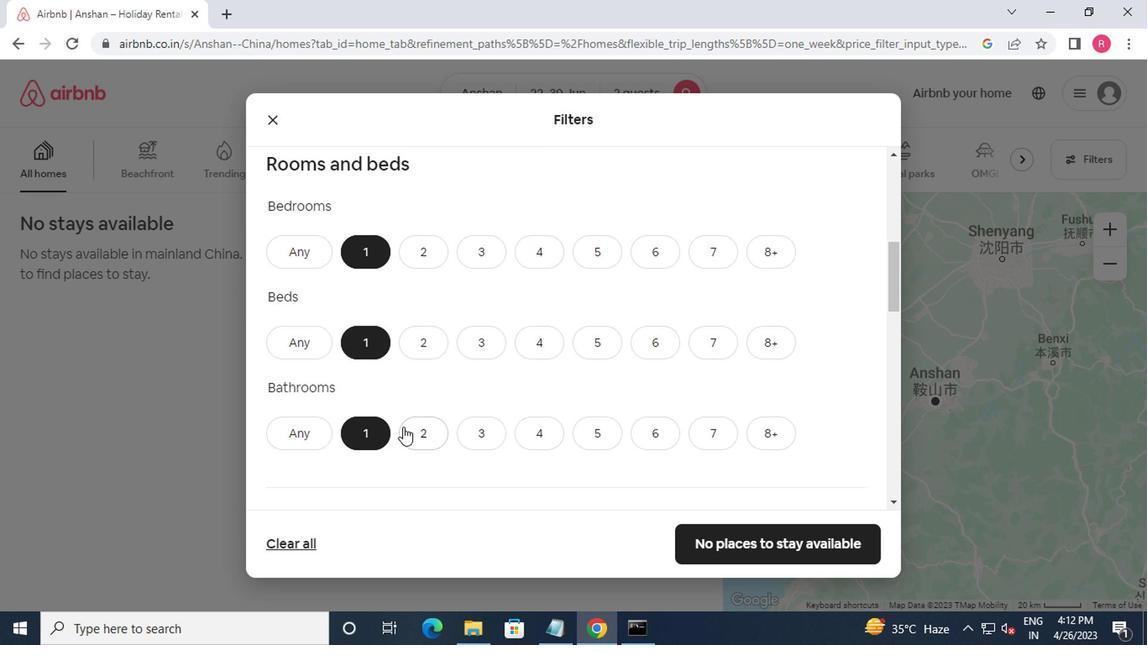 
Action: Mouse scrolled (411, 427) with delta (0, -1)
Screenshot: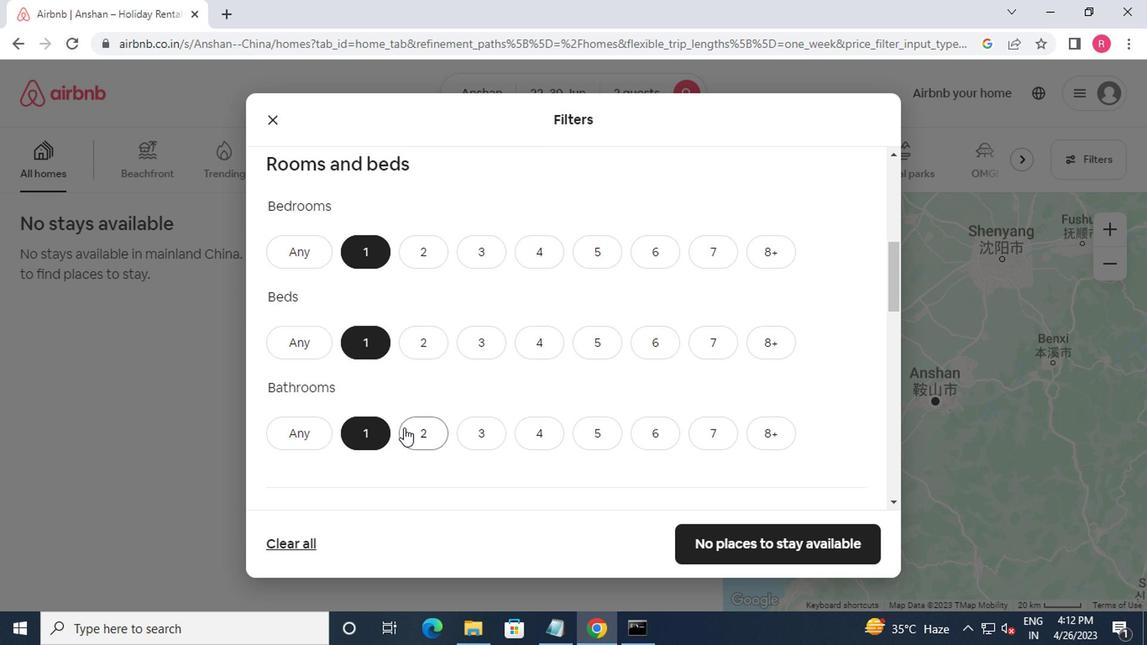 
Action: Mouse moved to (415, 430)
Screenshot: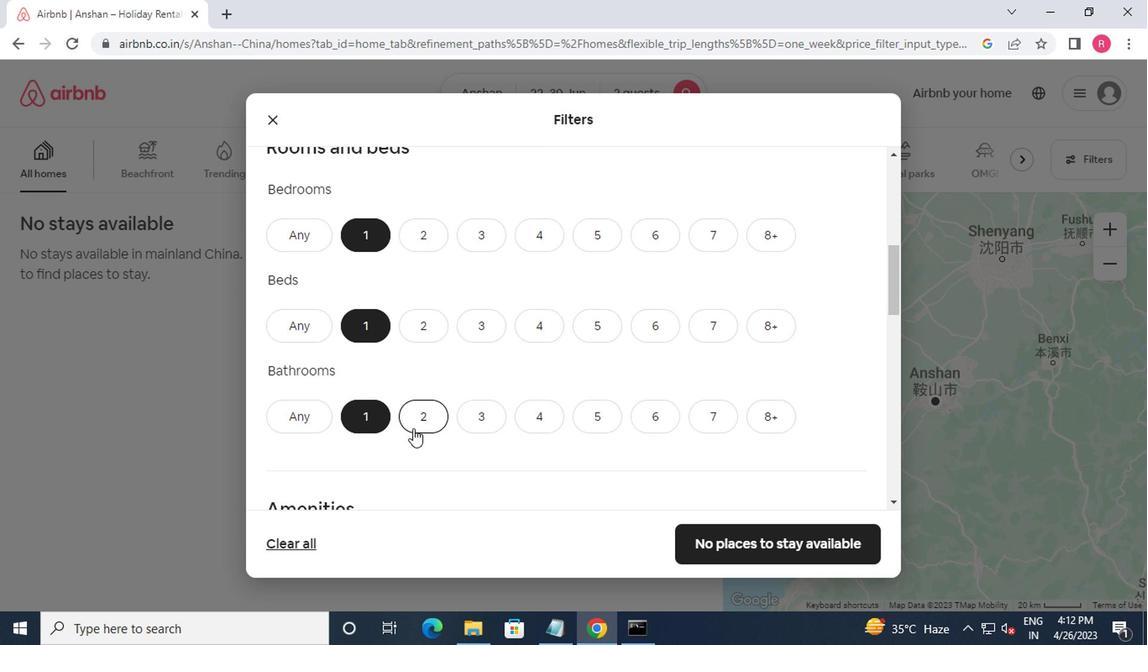 
Action: Mouse scrolled (415, 429) with delta (0, -1)
Screenshot: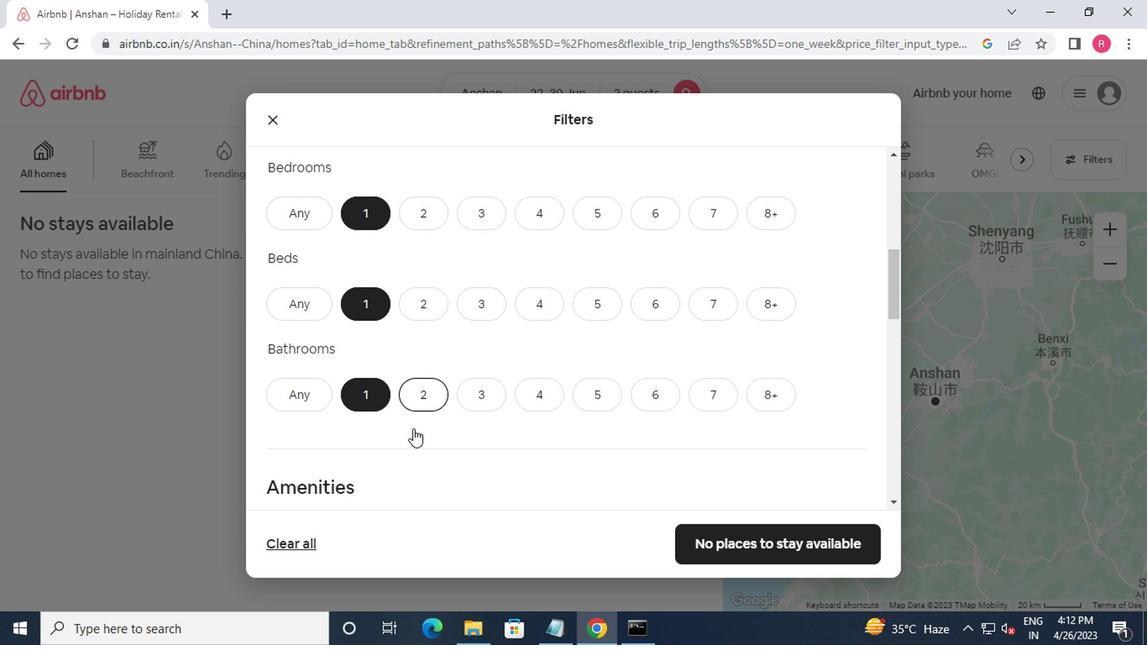 
Action: Mouse moved to (420, 430)
Screenshot: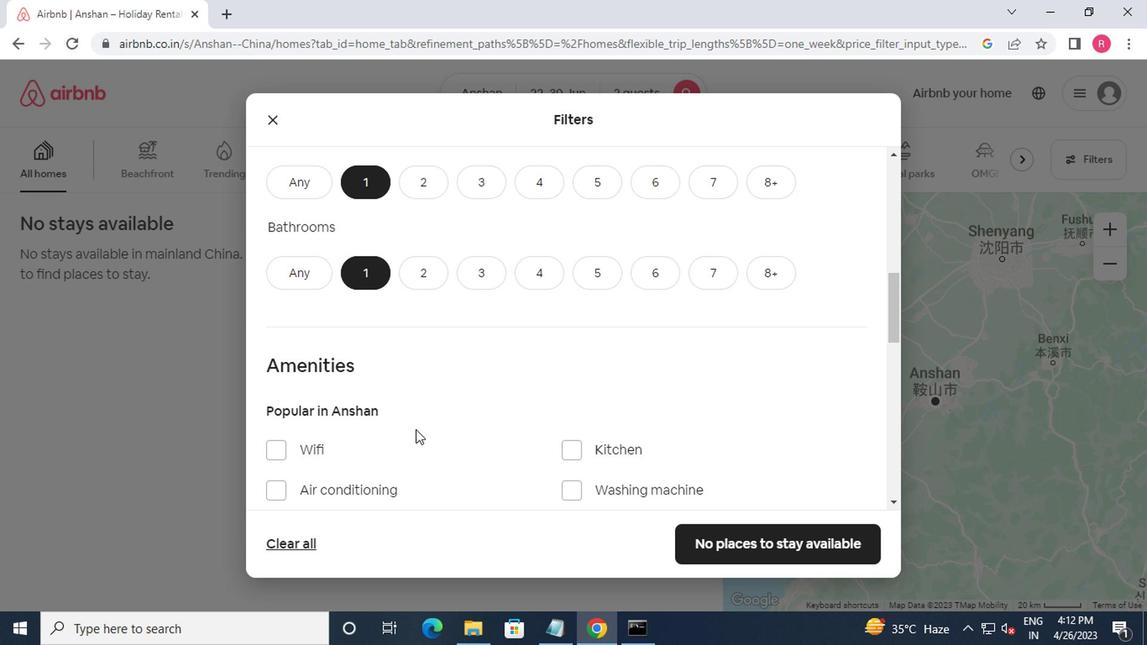 
Action: Mouse scrolled (420, 429) with delta (0, -1)
Screenshot: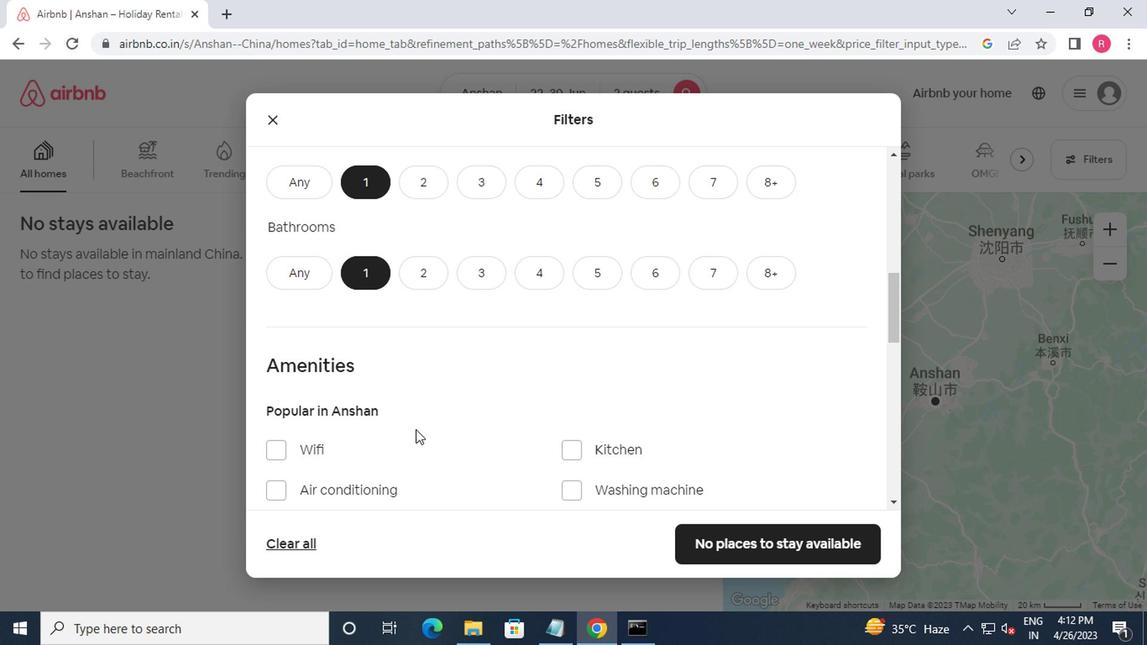 
Action: Mouse moved to (445, 433)
Screenshot: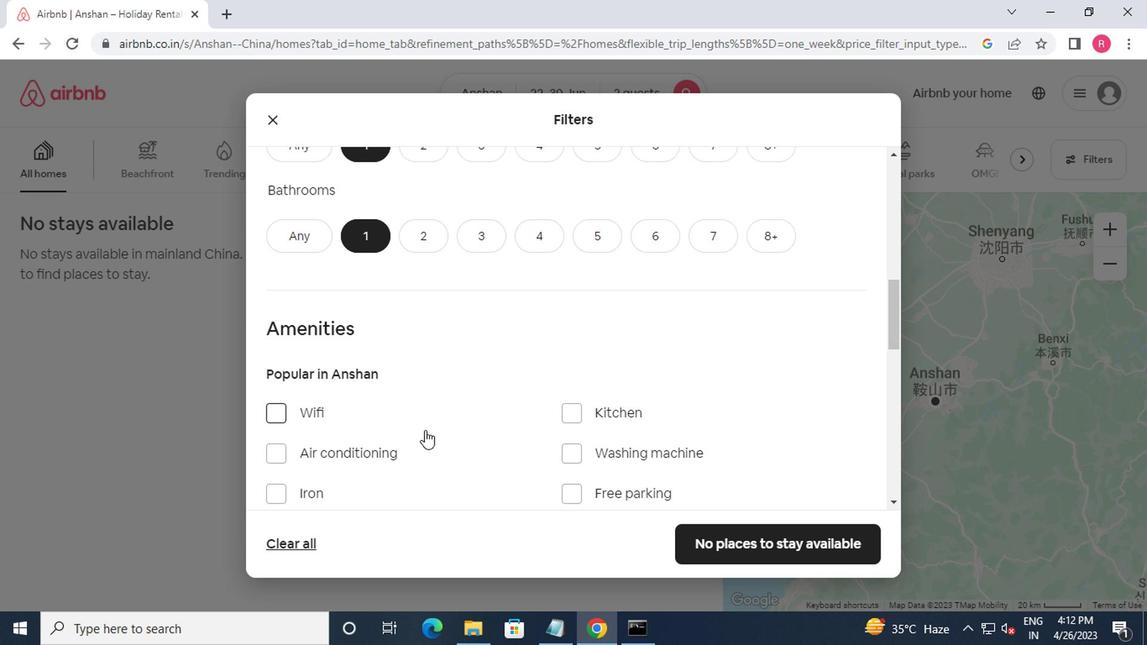 
Action: Mouse scrolled (445, 432) with delta (0, 0)
Screenshot: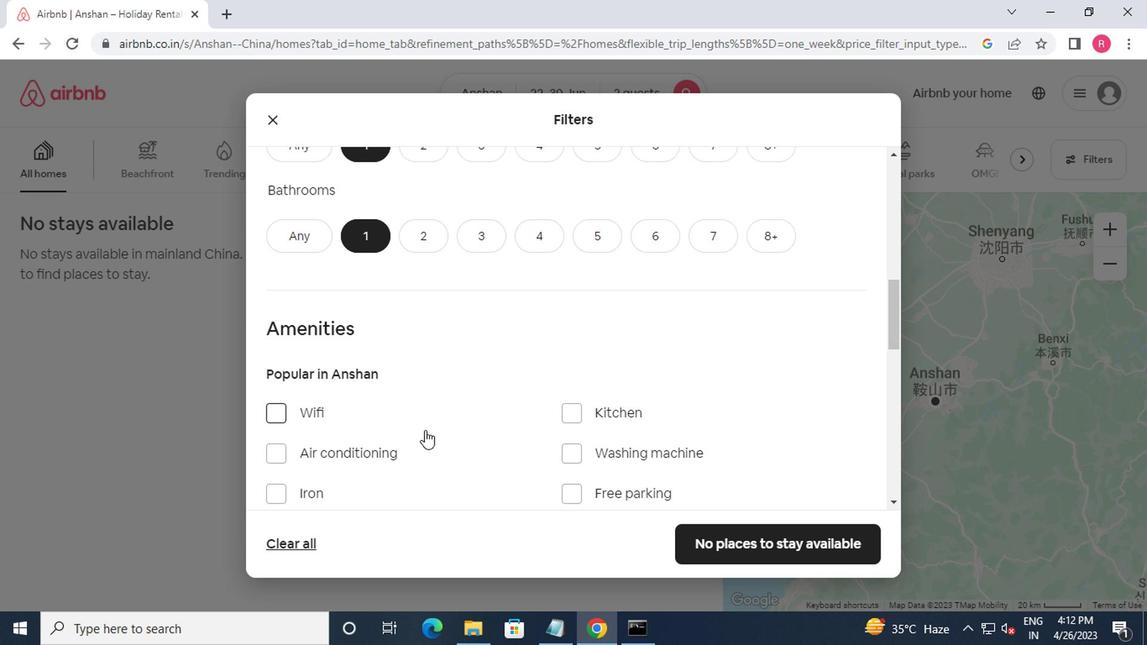 
Action: Mouse moved to (496, 414)
Screenshot: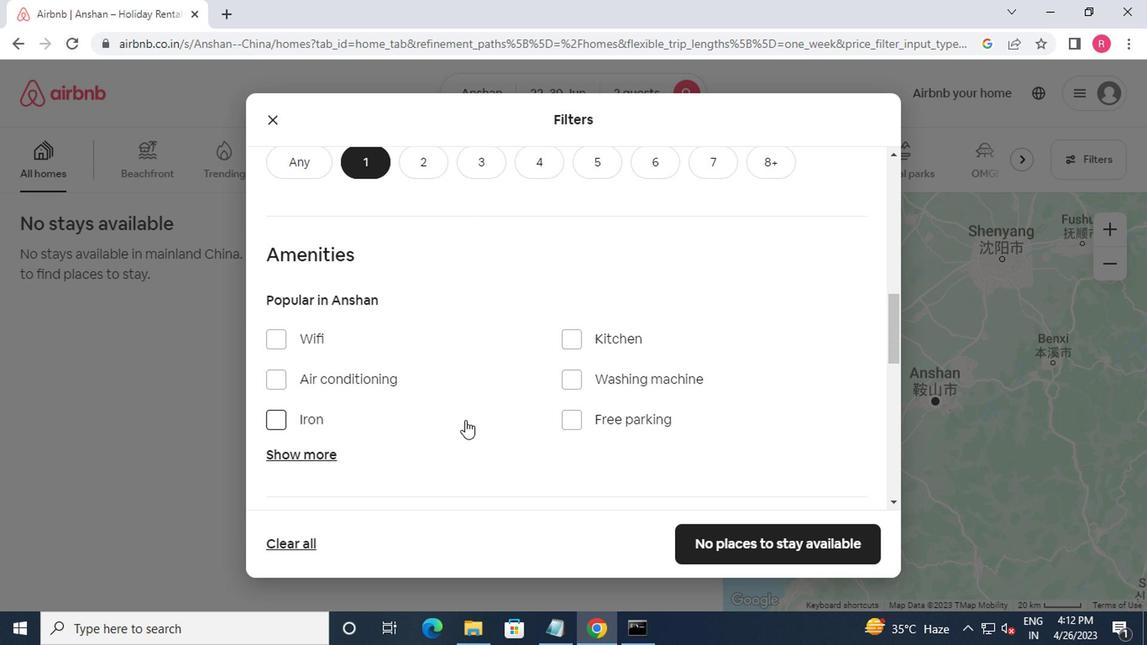 
Action: Mouse scrolled (496, 413) with delta (0, 0)
Screenshot: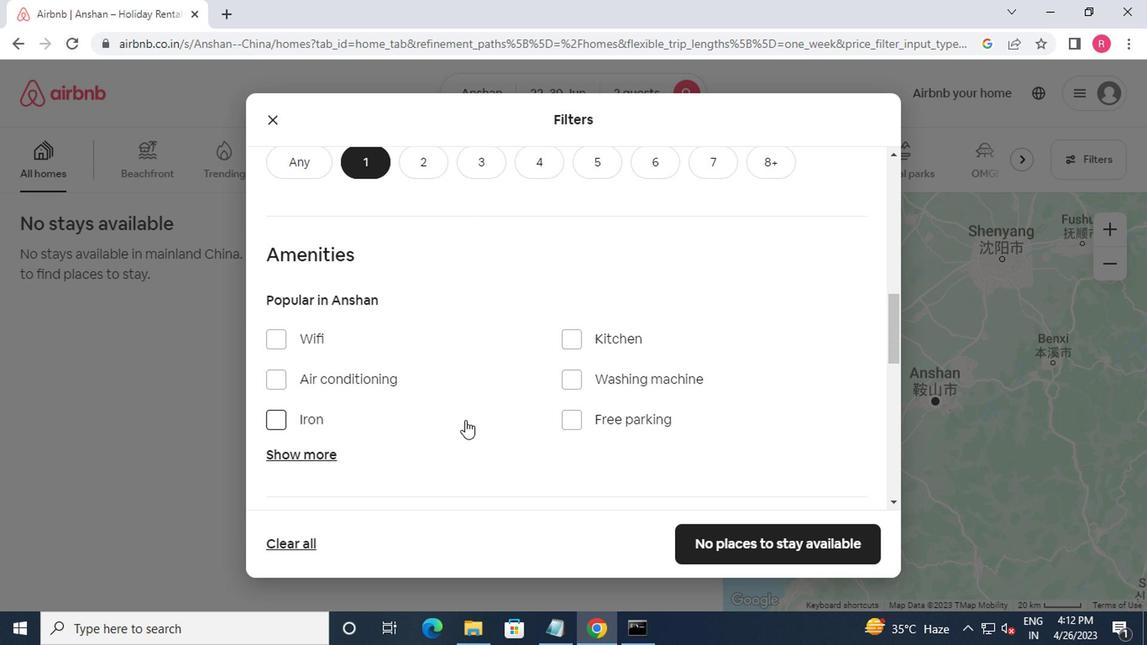 
Action: Mouse moved to (506, 412)
Screenshot: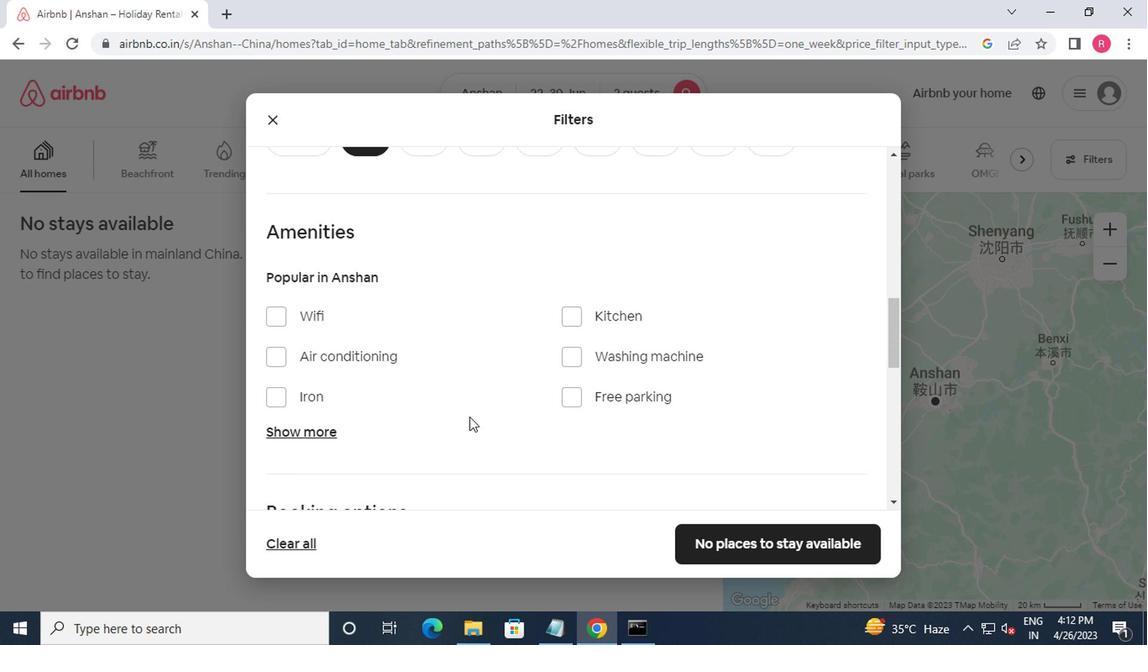 
Action: Mouse scrolled (506, 411) with delta (0, 0)
Screenshot: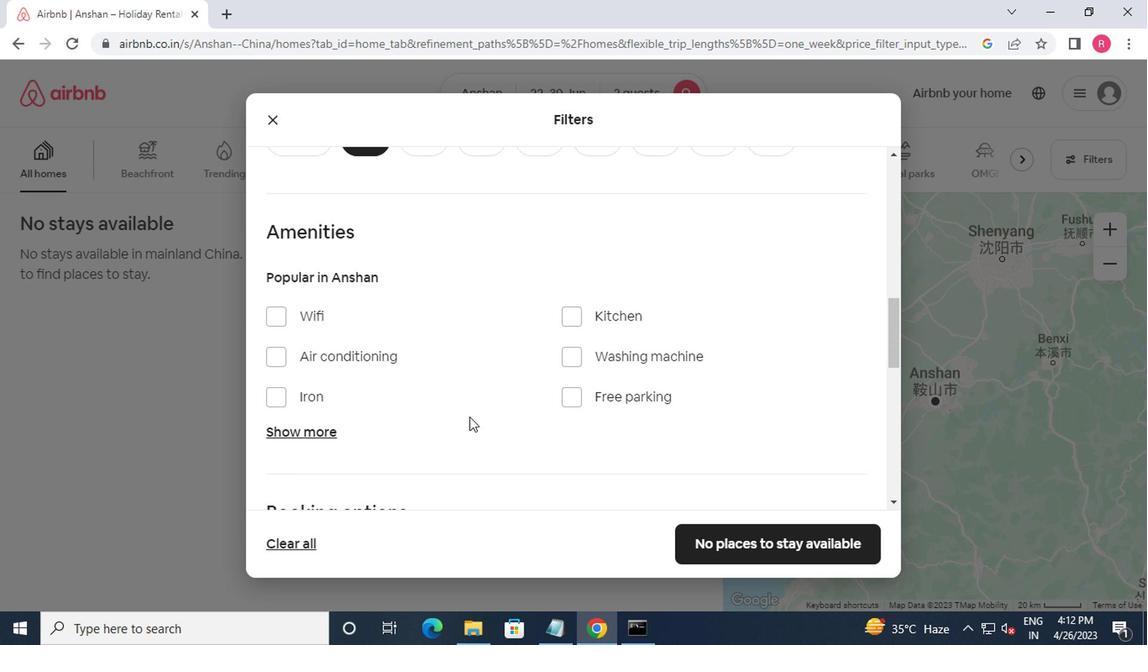 
Action: Mouse moved to (826, 422)
Screenshot: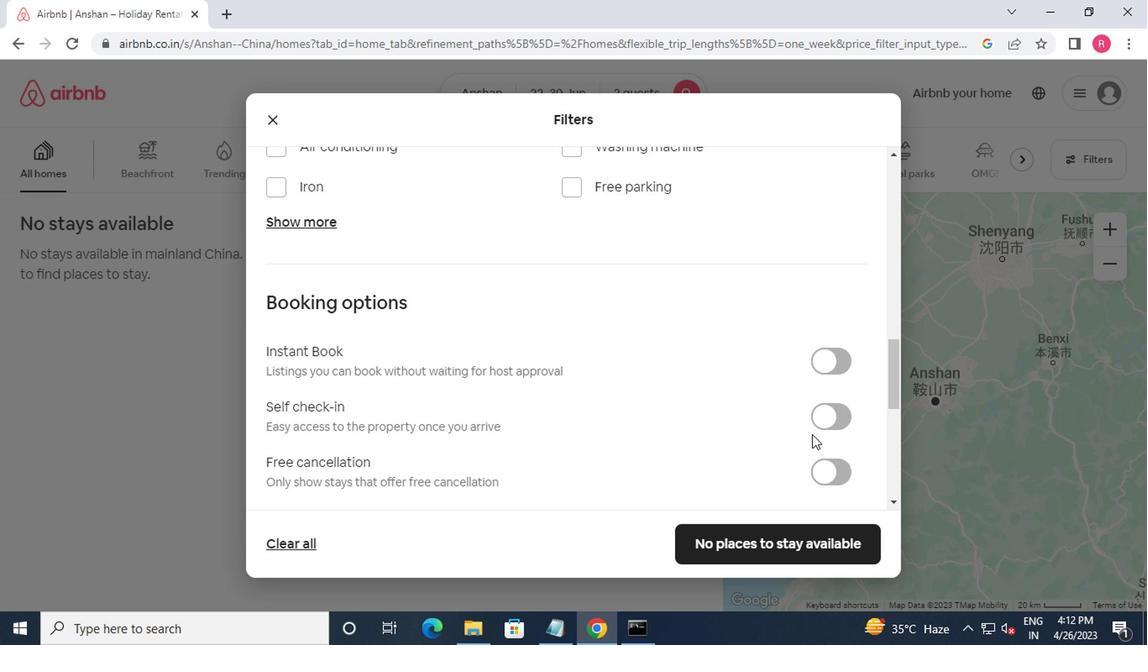
Action: Mouse pressed left at (826, 422)
Screenshot: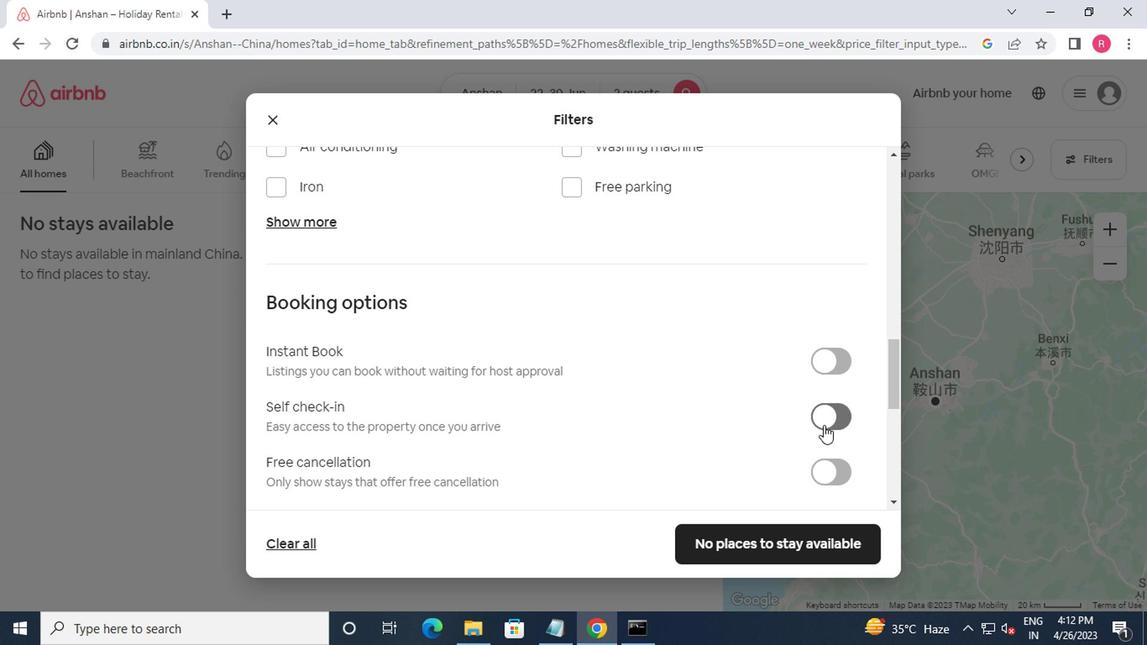 
Action: Mouse moved to (749, 494)
Screenshot: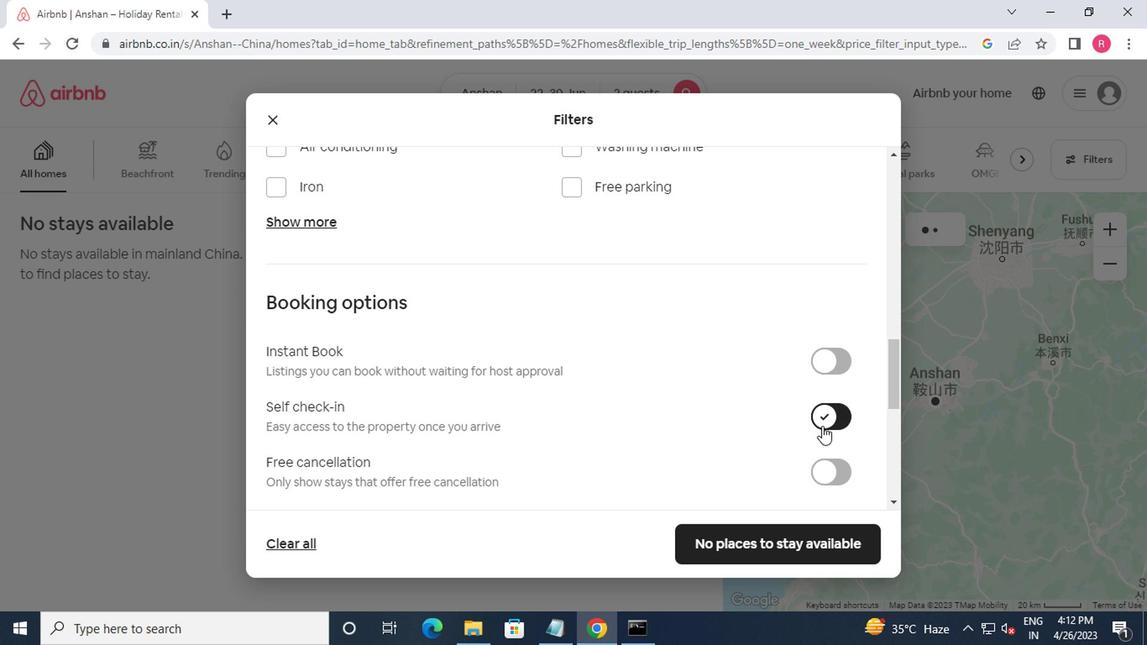 
Action: Mouse scrolled (749, 493) with delta (0, 0)
Screenshot: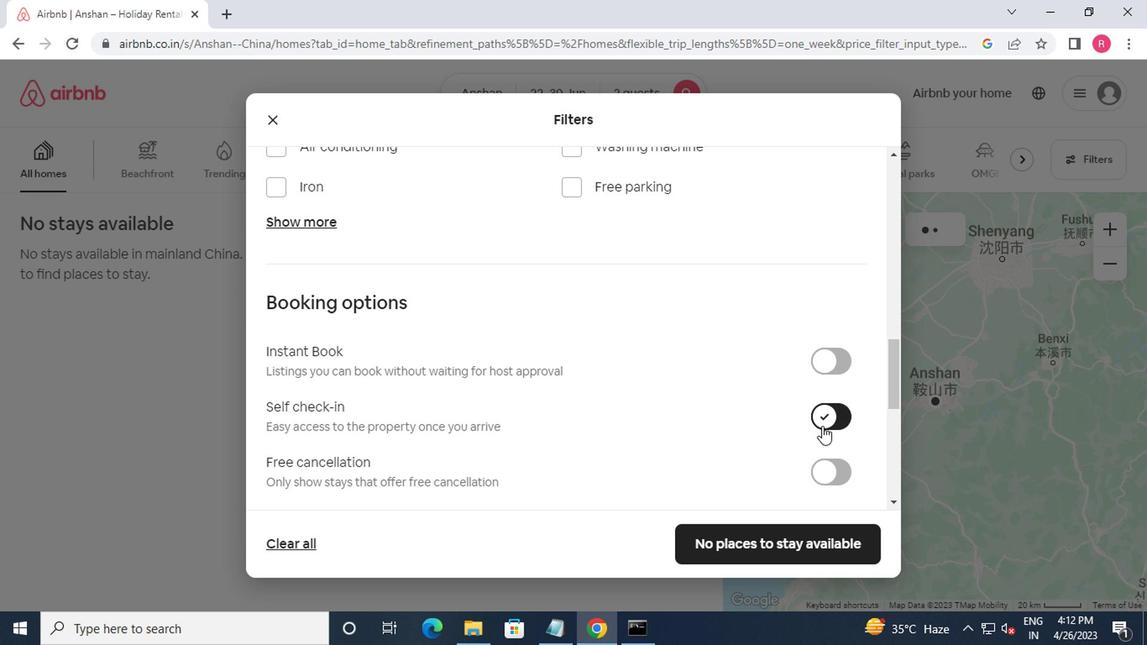 
Action: Mouse moved to (741, 512)
Screenshot: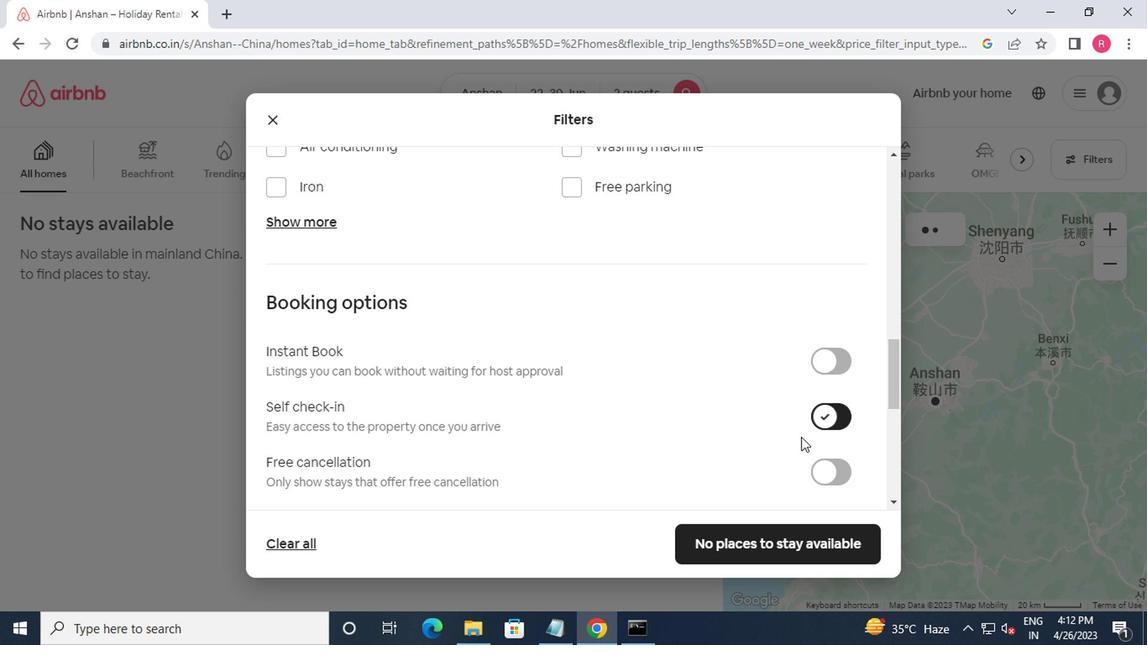 
Action: Mouse scrolled (741, 512) with delta (0, 0)
Screenshot: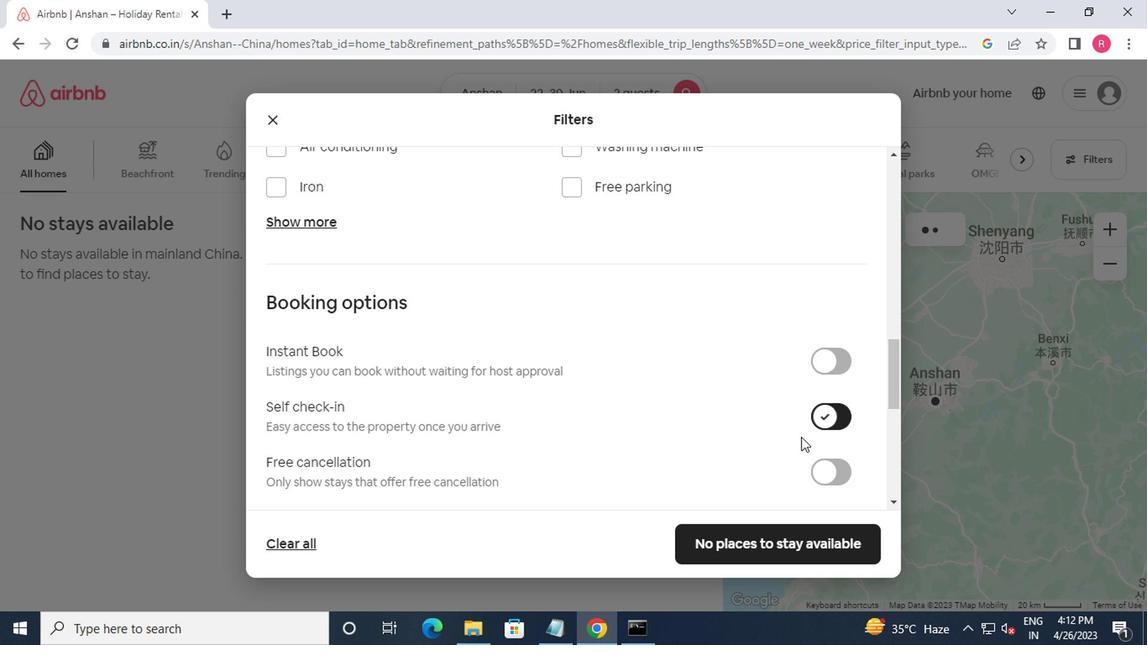 
Action: Mouse moved to (729, 530)
Screenshot: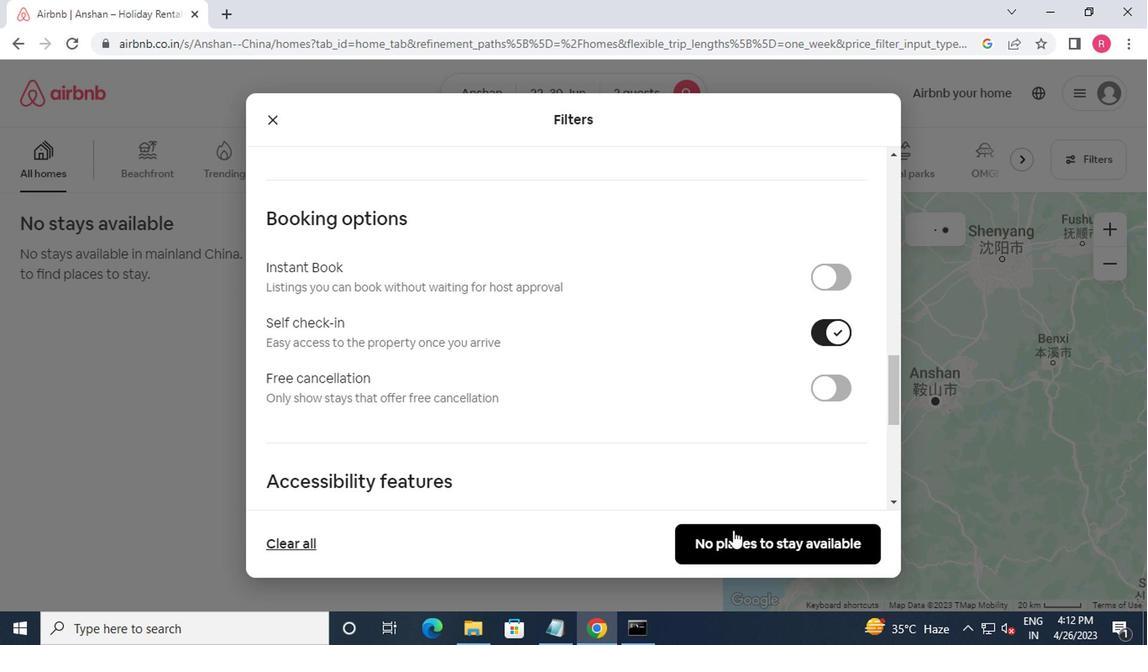 
Action: Mouse pressed left at (729, 530)
Screenshot: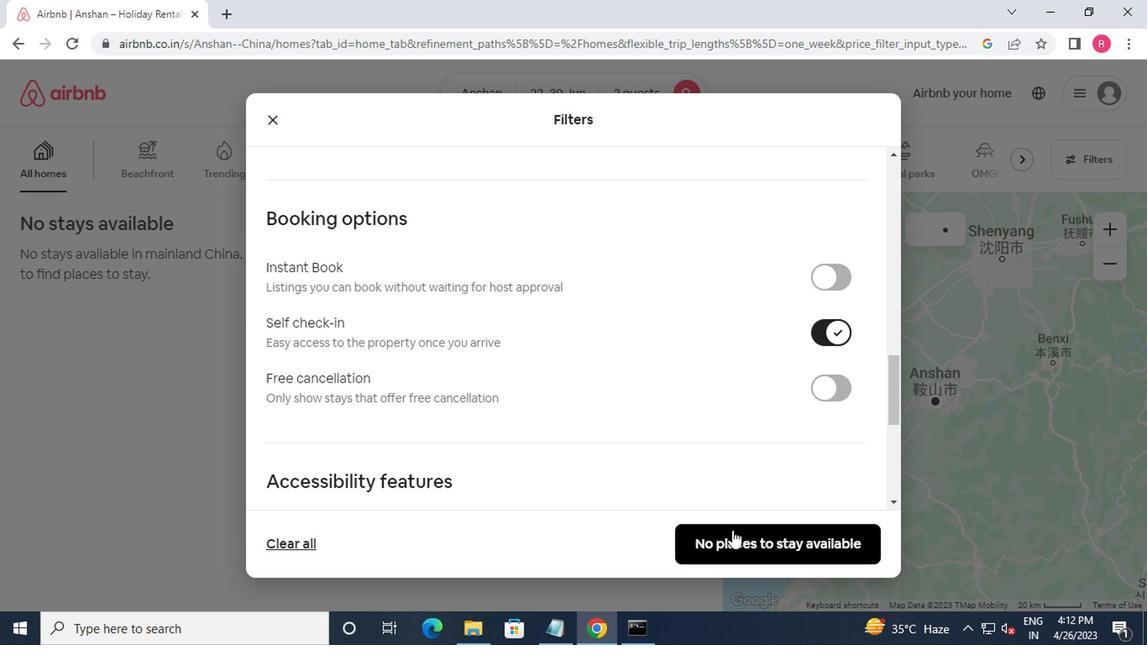 
Action: Mouse moved to (606, 84)
Screenshot: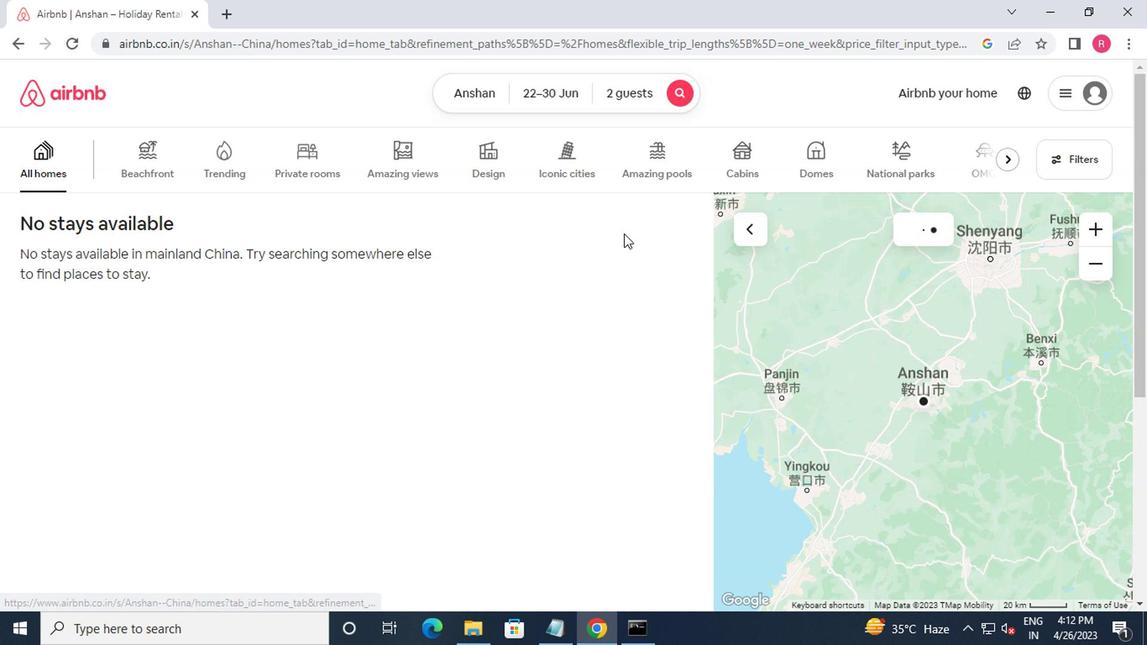 
